 Task: Add a signature Courtney Young containing With sincere thanks, Courtney Young to email address softage.1@softage.net and add a label IT
Action: Mouse moved to (316, 521)
Screenshot: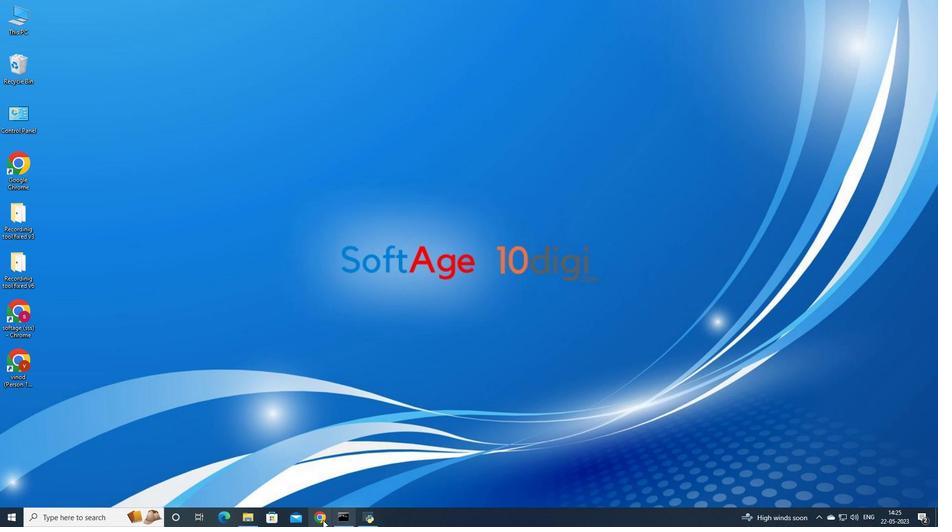 
Action: Mouse pressed left at (316, 521)
Screenshot: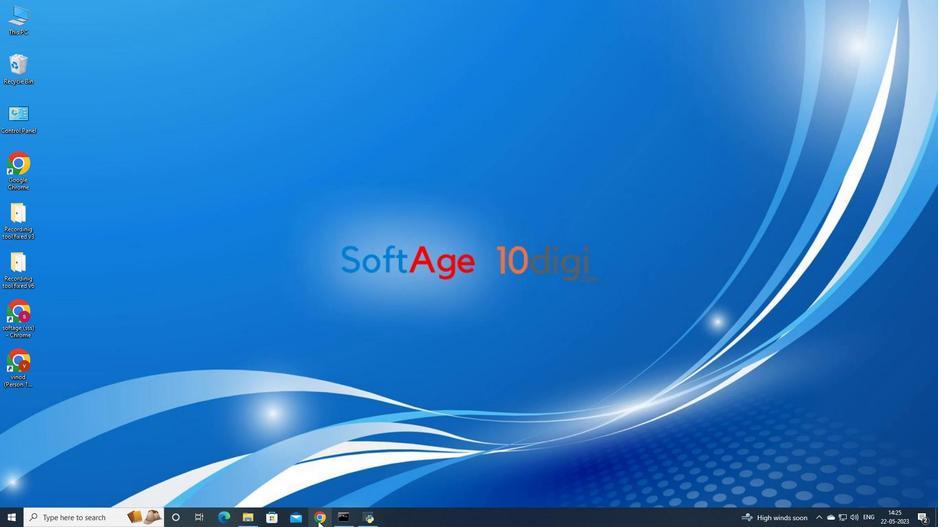 
Action: Mouse moved to (429, 316)
Screenshot: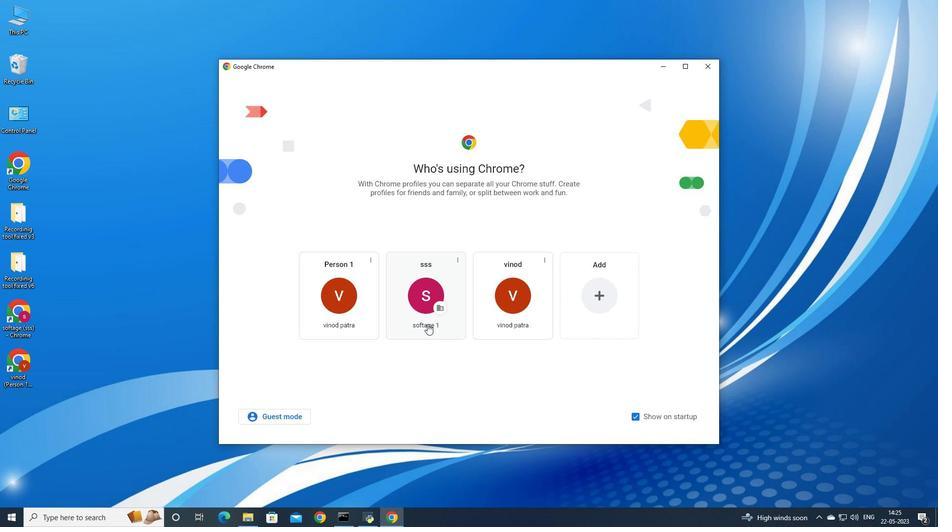 
Action: Mouse pressed left at (429, 316)
Screenshot: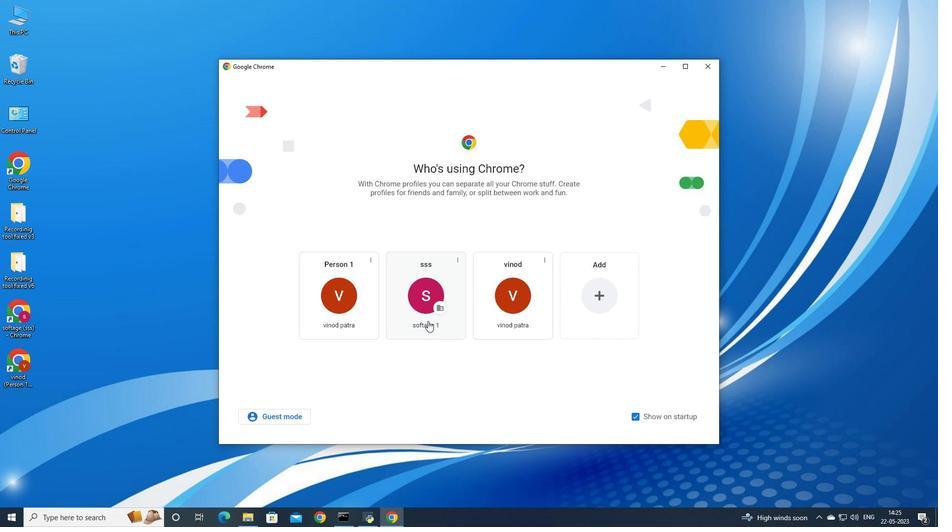 
Action: Mouse moved to (846, 53)
Screenshot: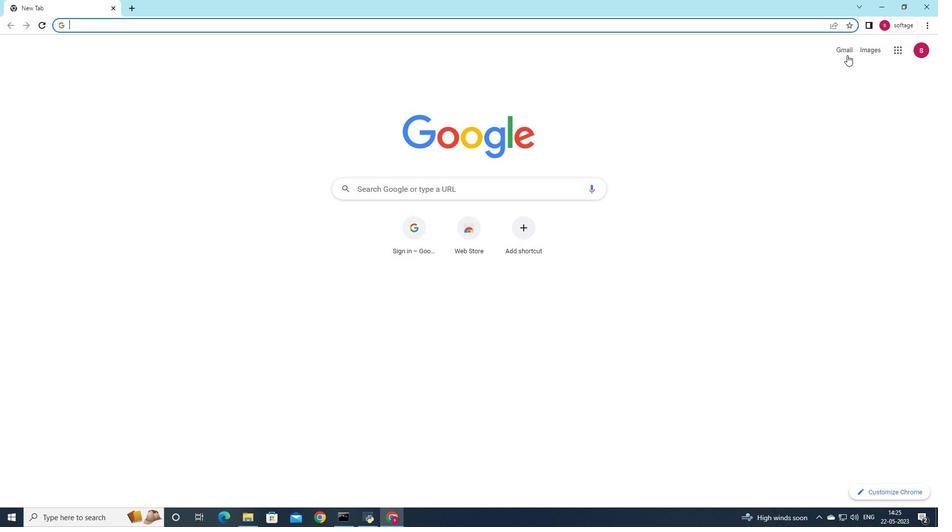 
Action: Mouse pressed left at (846, 53)
Screenshot: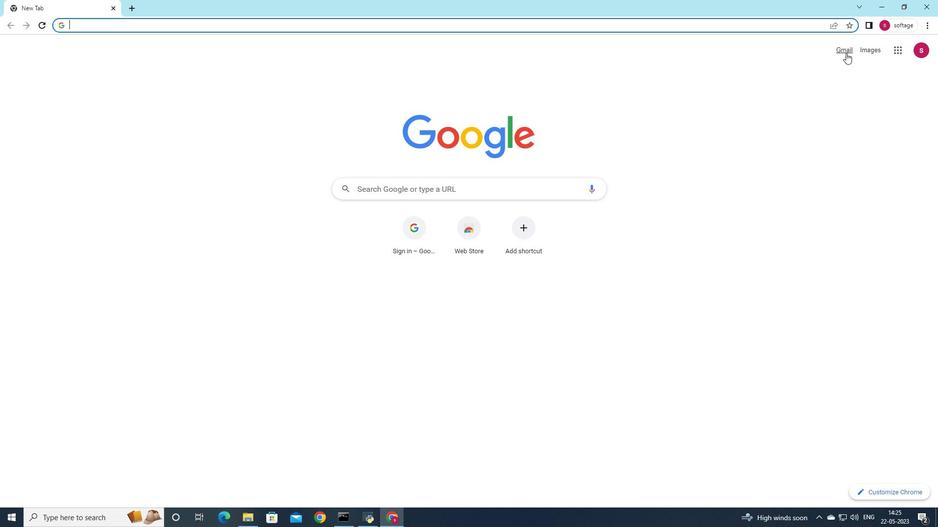 
Action: Mouse moved to (826, 64)
Screenshot: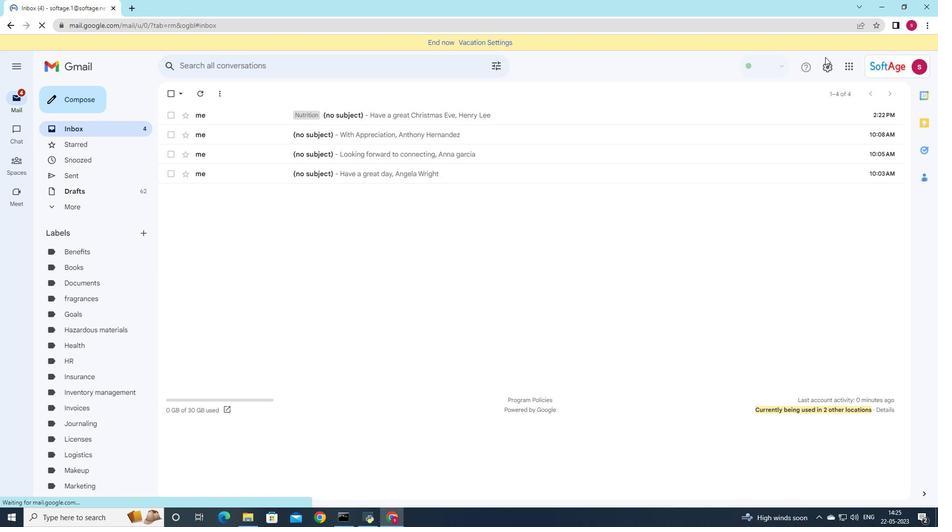 
Action: Mouse pressed left at (826, 64)
Screenshot: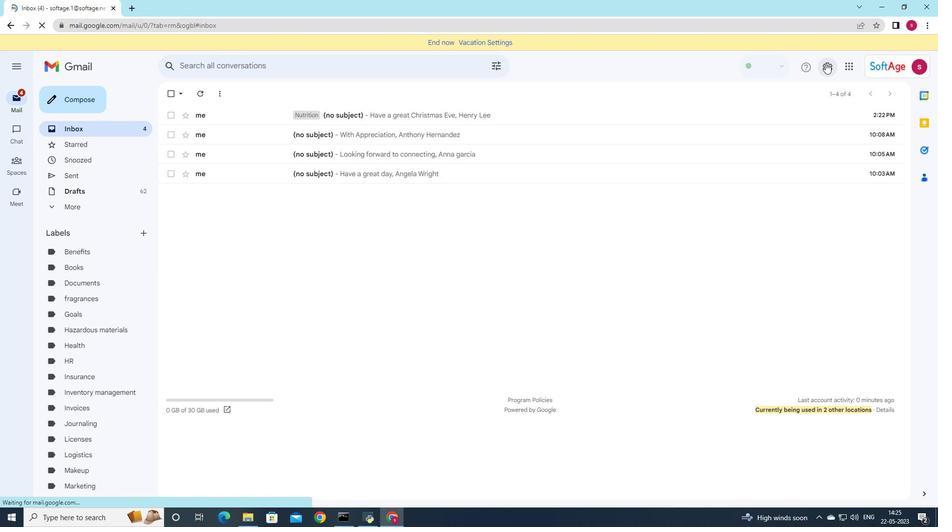 
Action: Mouse moved to (834, 114)
Screenshot: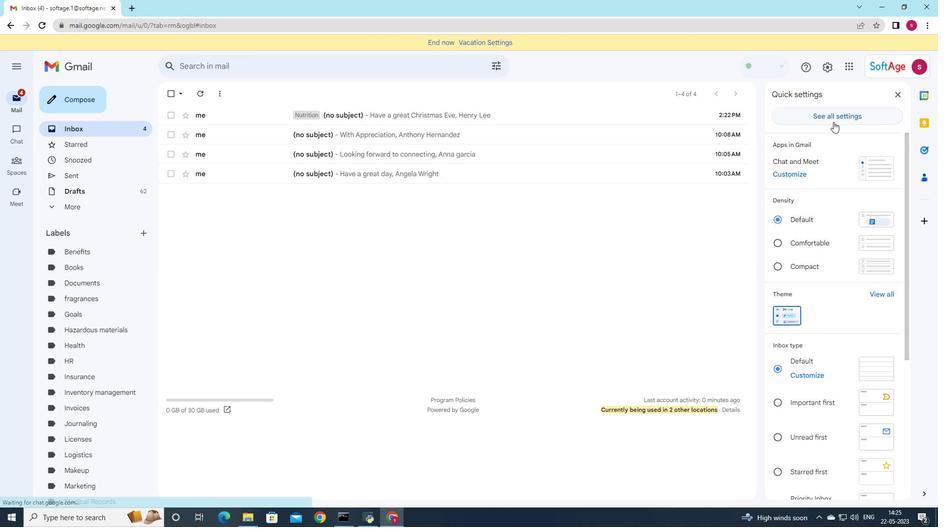 
Action: Mouse pressed left at (834, 114)
Screenshot: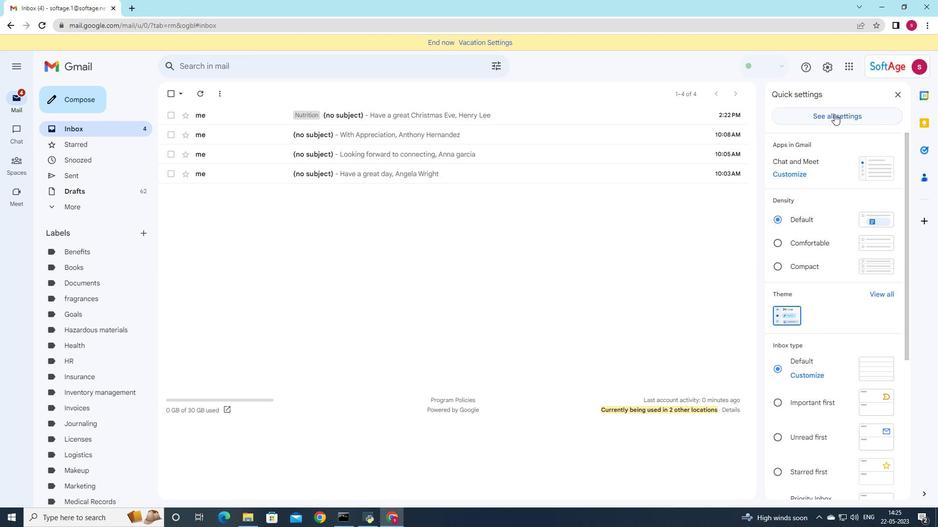 
Action: Mouse moved to (410, 220)
Screenshot: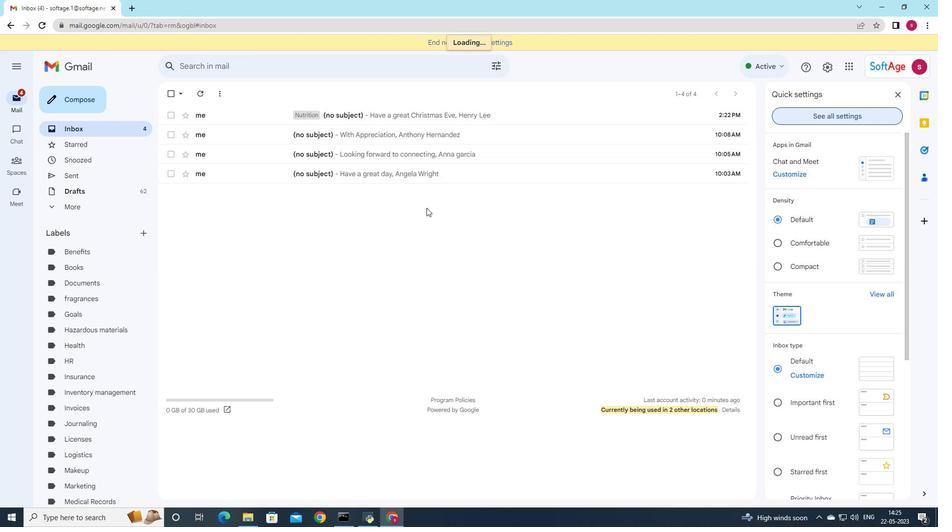 
Action: Mouse scrolled (410, 219) with delta (0, 0)
Screenshot: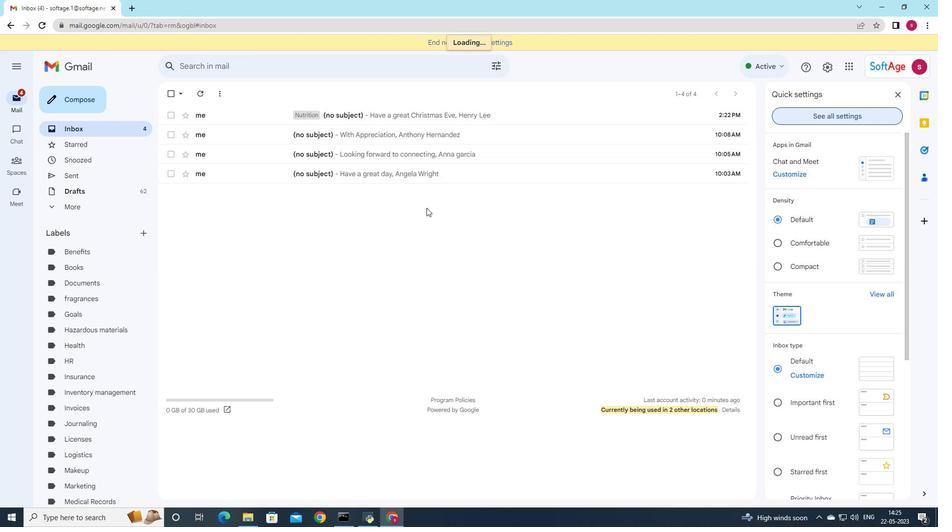 
Action: Mouse moved to (409, 220)
Screenshot: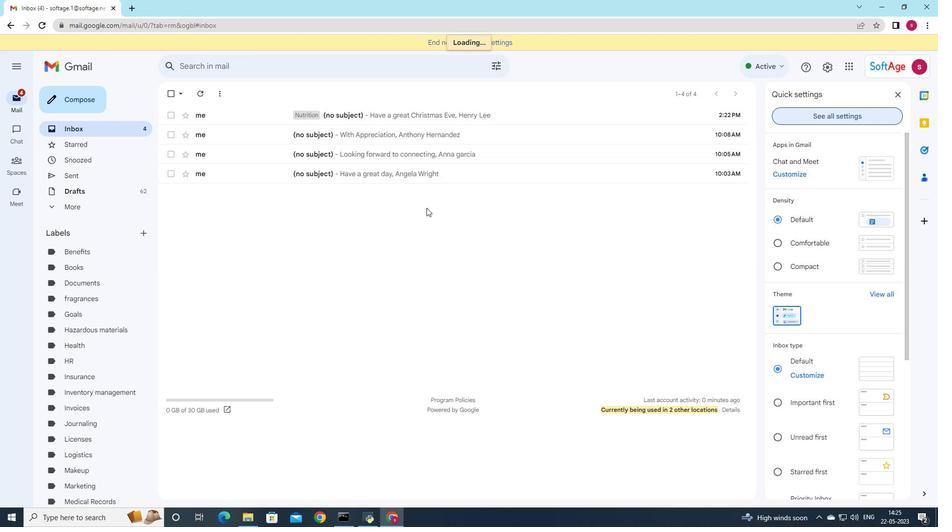 
Action: Mouse scrolled (409, 220) with delta (0, 0)
Screenshot: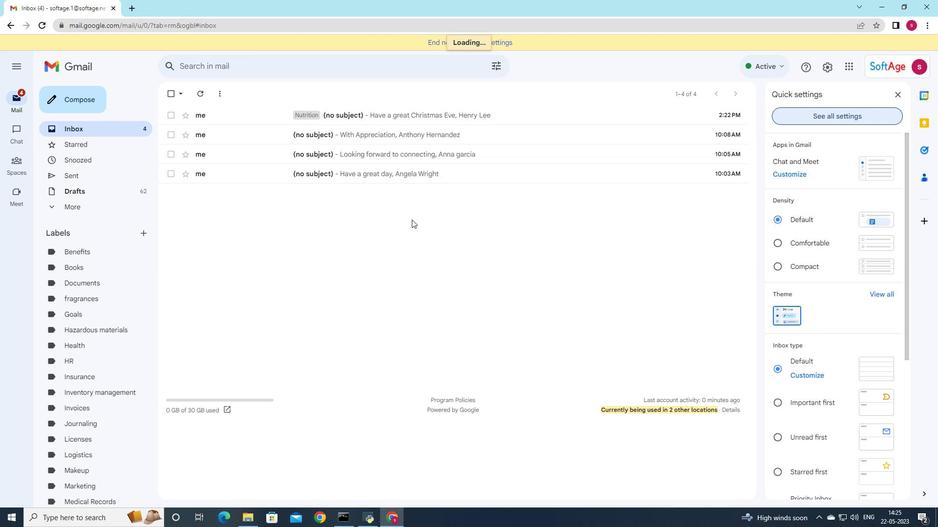 
Action: Mouse scrolled (409, 220) with delta (0, 0)
Screenshot: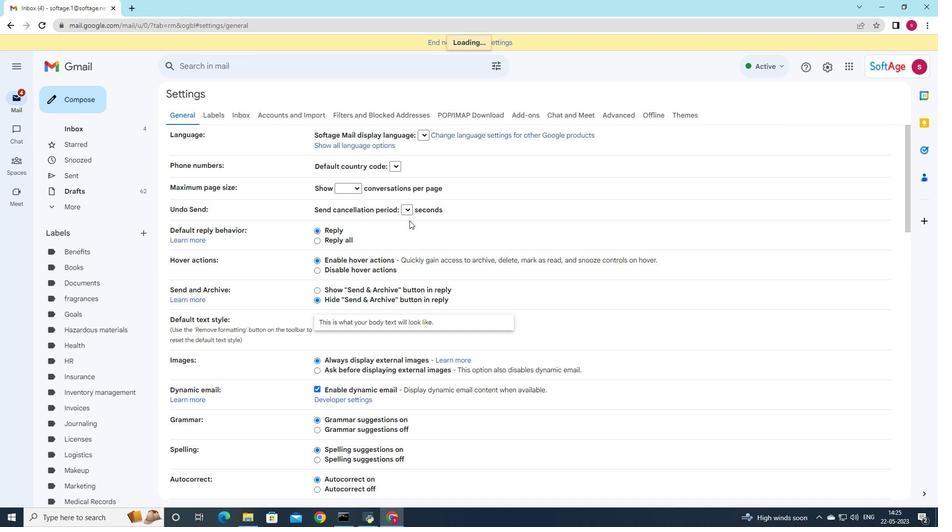 
Action: Mouse scrolled (409, 220) with delta (0, 0)
Screenshot: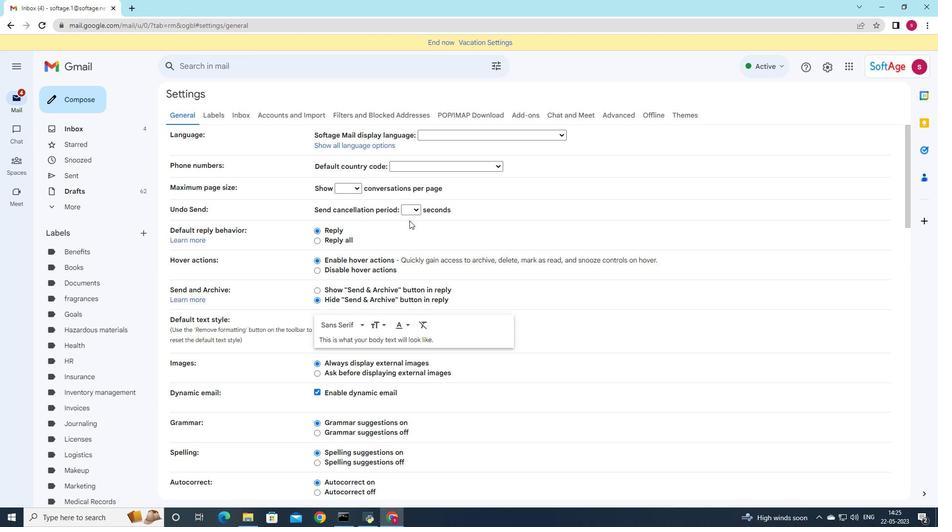 
Action: Mouse scrolled (409, 220) with delta (0, 0)
Screenshot: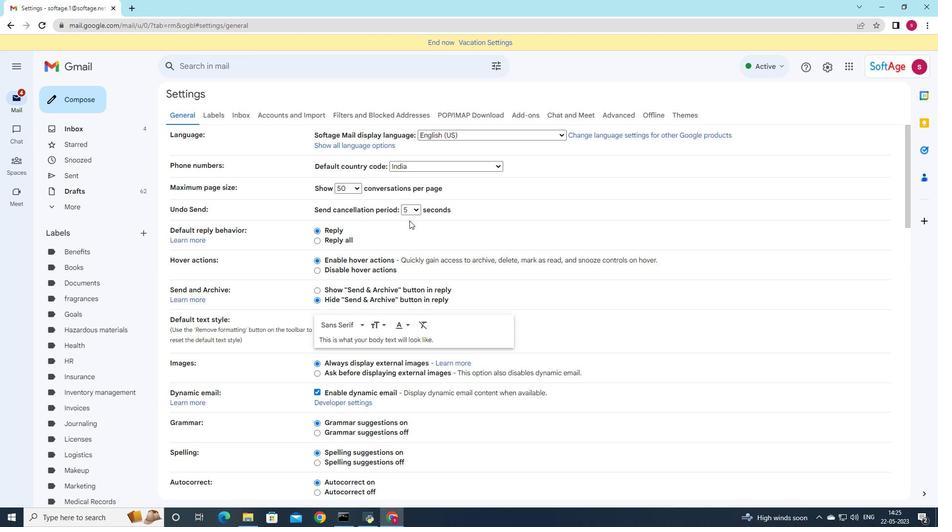 
Action: Mouse scrolled (409, 220) with delta (0, 0)
Screenshot: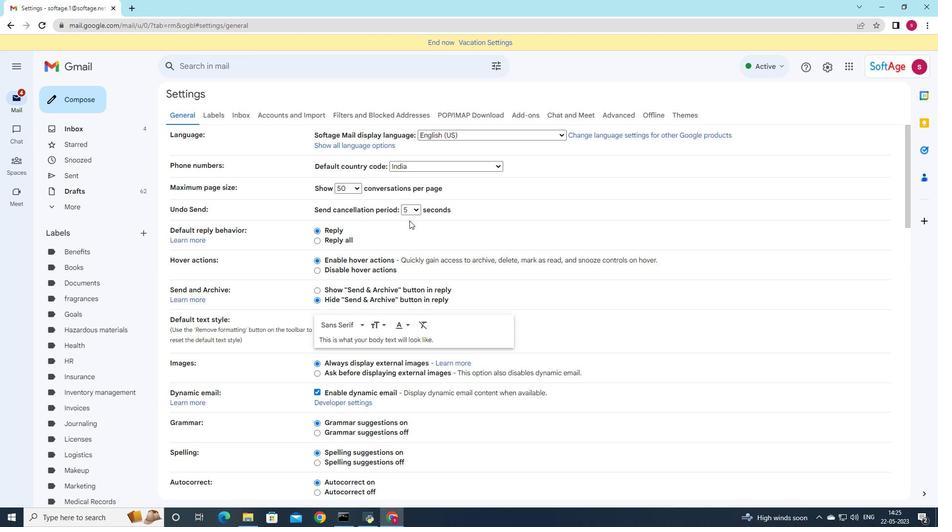 
Action: Mouse moved to (412, 195)
Screenshot: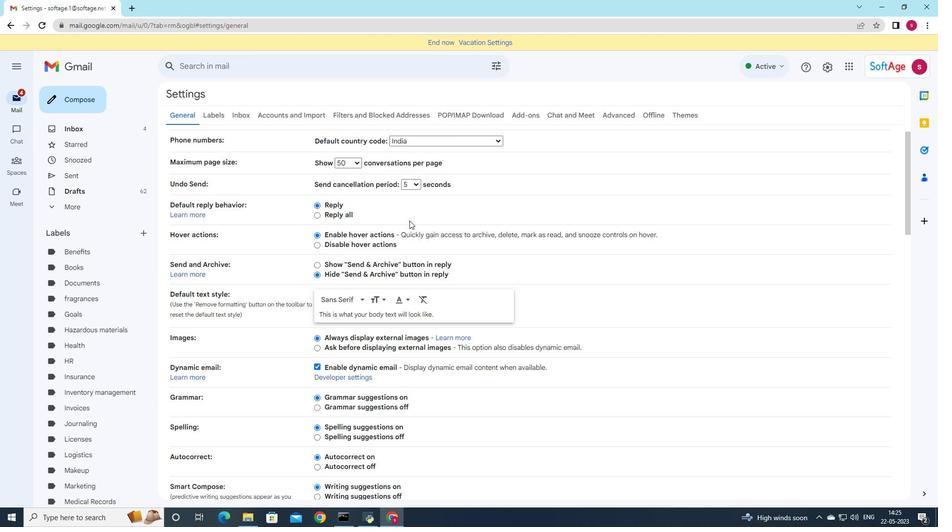 
Action: Mouse scrolled (412, 194) with delta (0, 0)
Screenshot: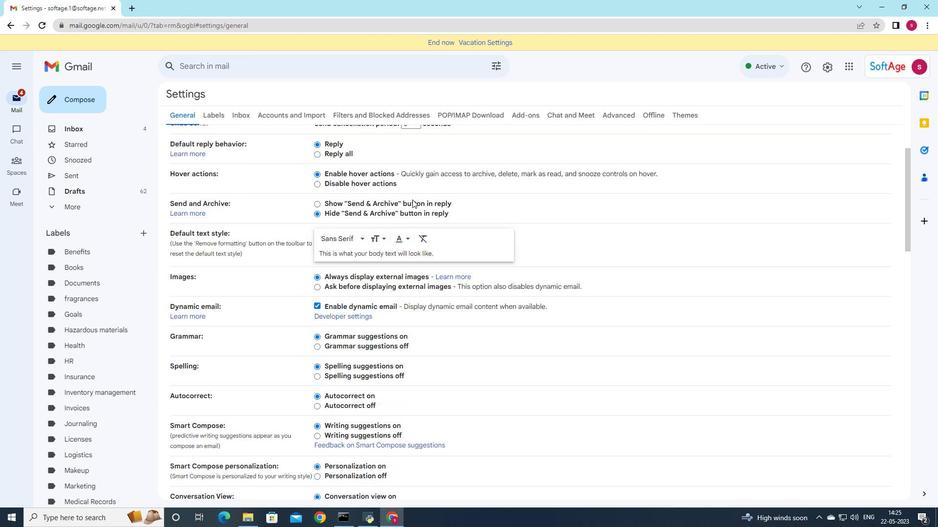 
Action: Mouse scrolled (412, 194) with delta (0, 0)
Screenshot: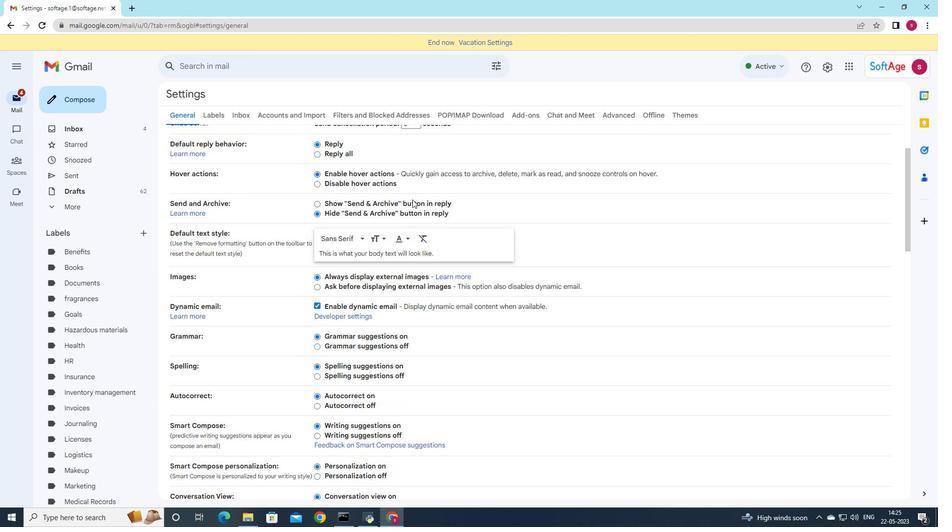 
Action: Mouse scrolled (412, 194) with delta (0, 0)
Screenshot: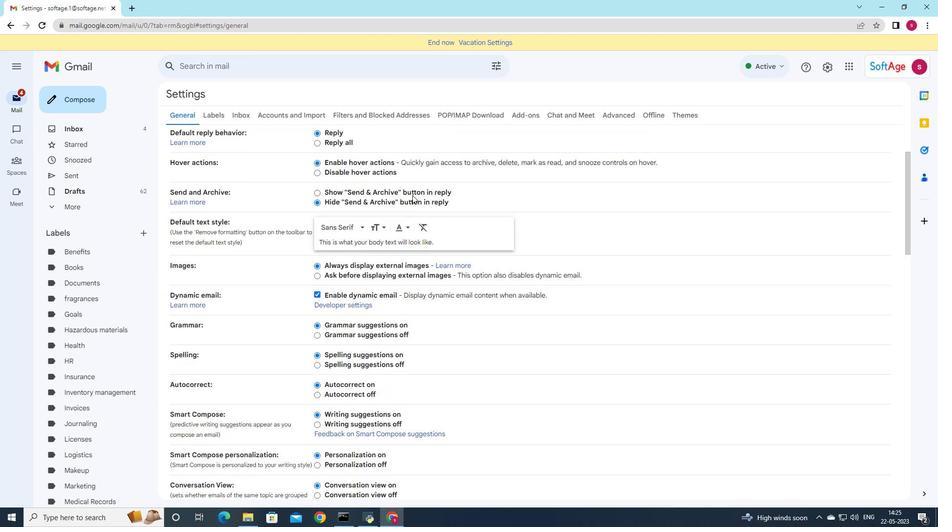
Action: Mouse scrolled (412, 194) with delta (0, 0)
Screenshot: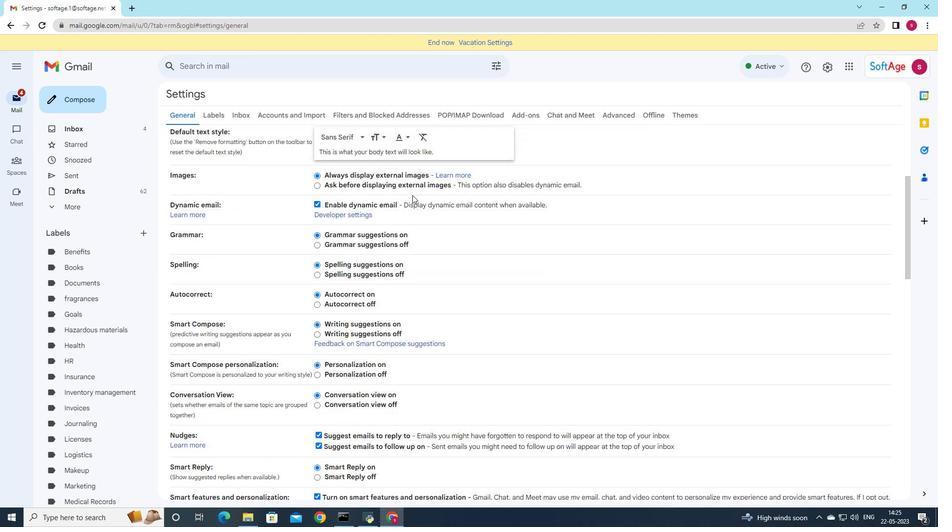 
Action: Mouse scrolled (412, 194) with delta (0, 0)
Screenshot: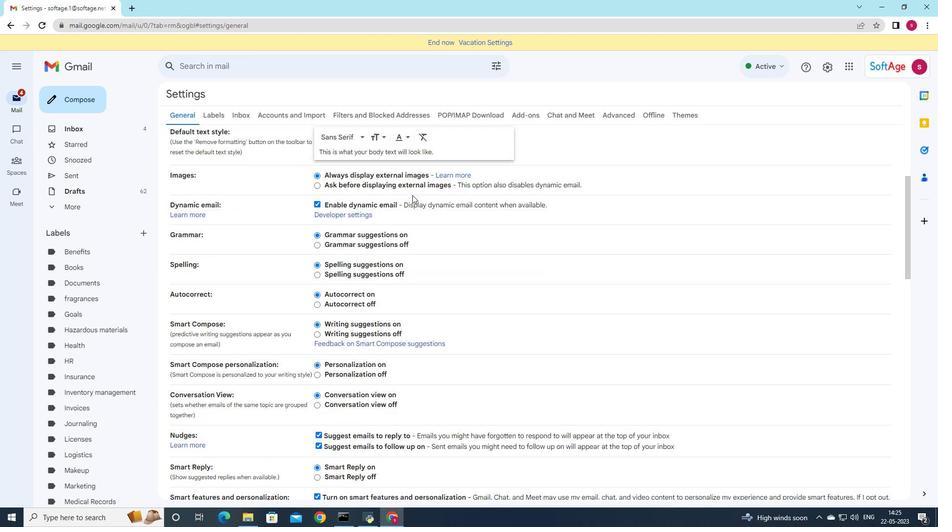 
Action: Mouse scrolled (412, 194) with delta (0, 0)
Screenshot: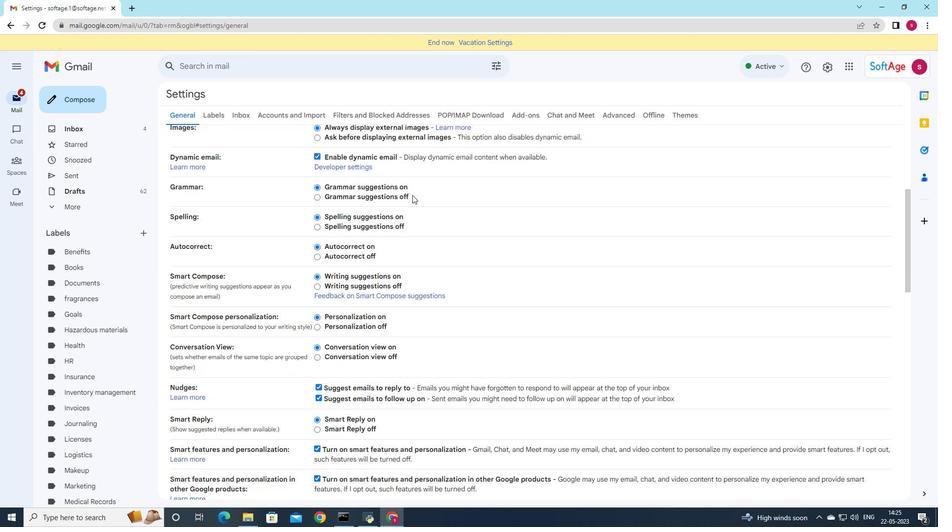 
Action: Mouse scrolled (412, 194) with delta (0, 0)
Screenshot: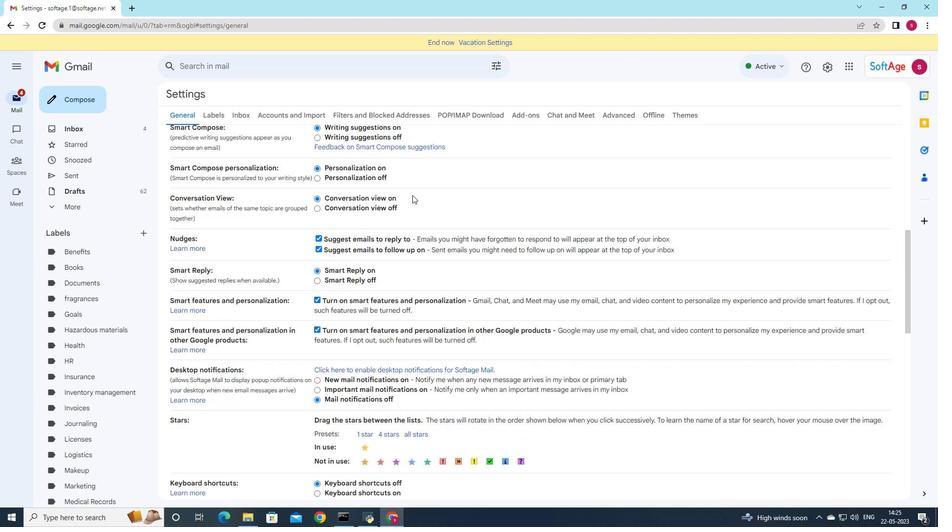 
Action: Mouse scrolled (412, 194) with delta (0, 0)
Screenshot: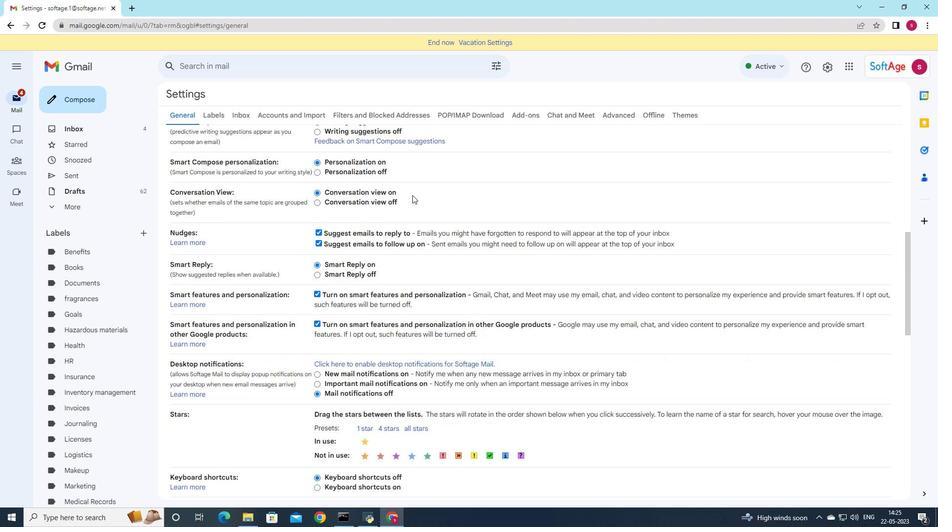 
Action: Mouse scrolled (412, 194) with delta (0, 0)
Screenshot: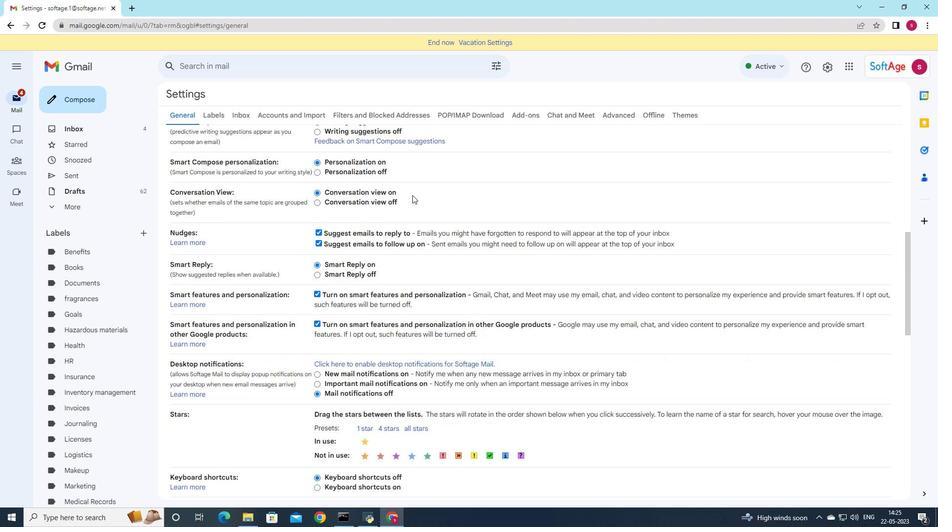
Action: Mouse moved to (374, 333)
Screenshot: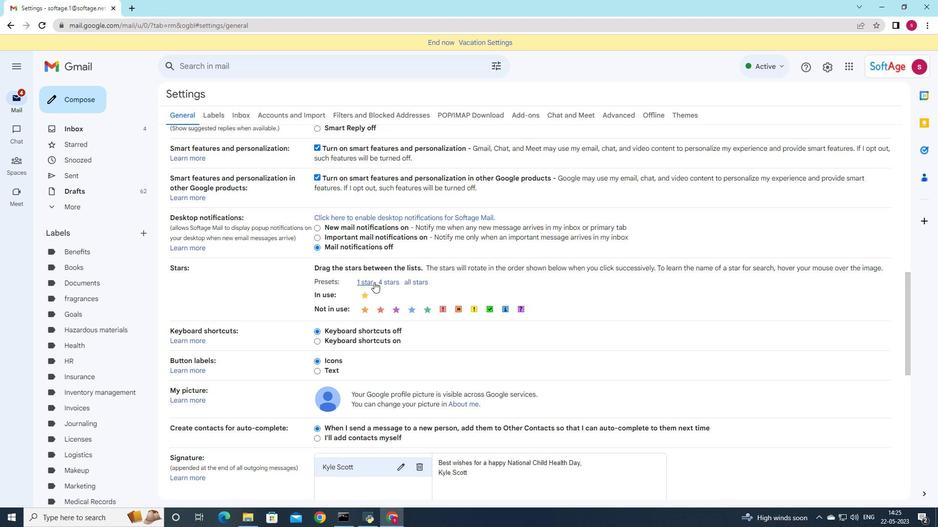 
Action: Mouse scrolled (374, 333) with delta (0, 0)
Screenshot: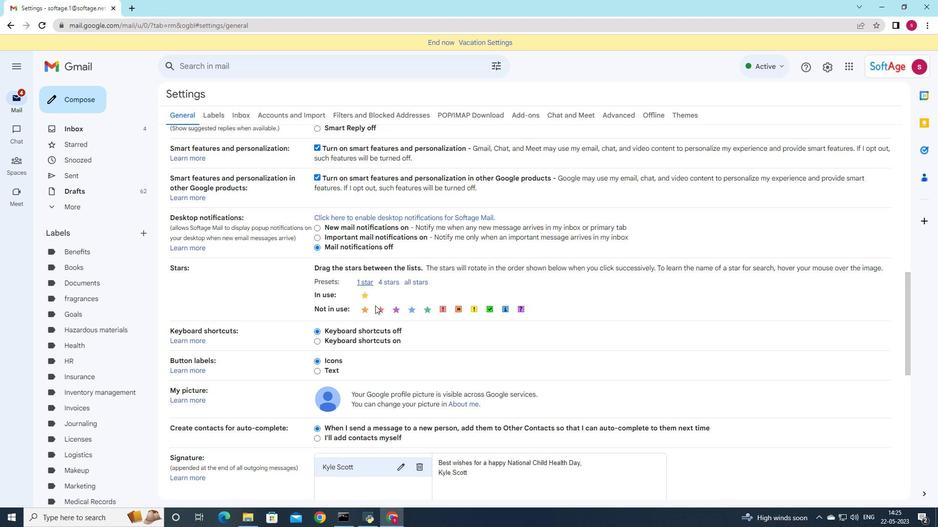 
Action: Mouse scrolled (374, 333) with delta (0, 0)
Screenshot: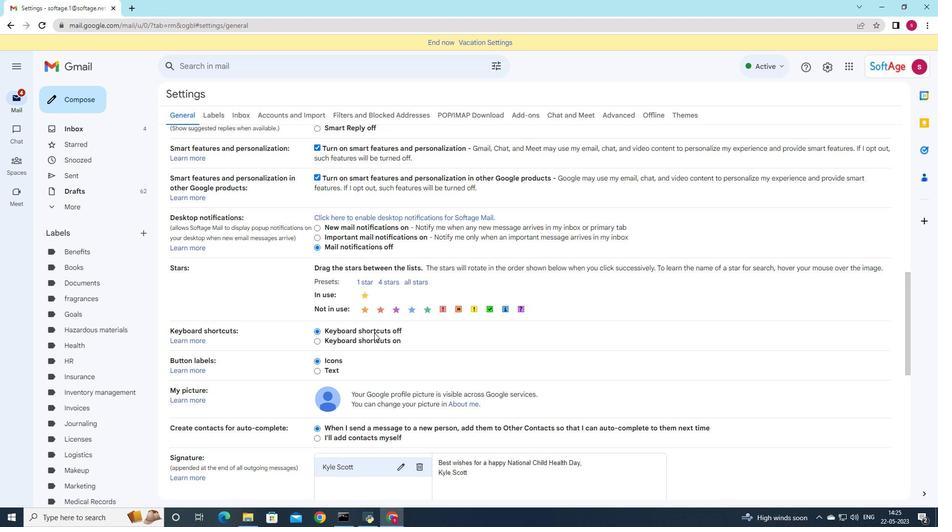 
Action: Mouse scrolled (374, 333) with delta (0, 0)
Screenshot: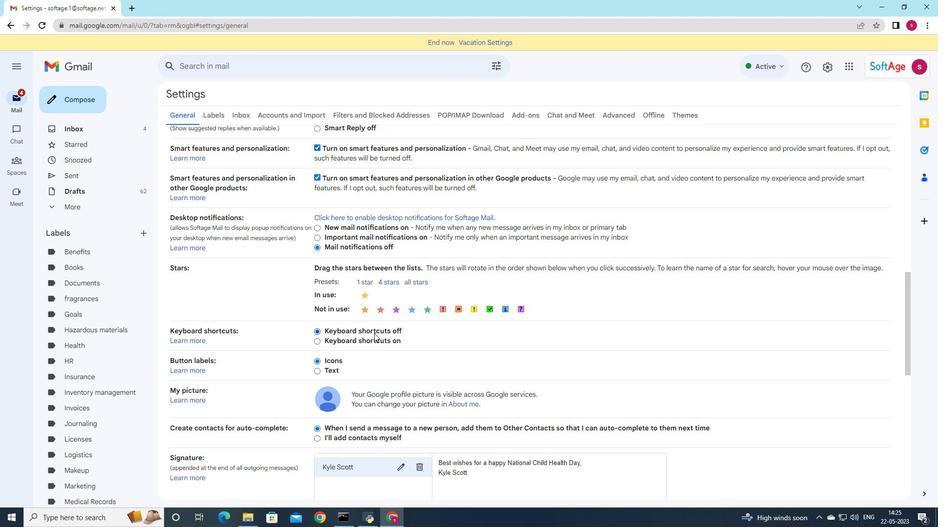 
Action: Mouse scrolled (374, 333) with delta (0, 0)
Screenshot: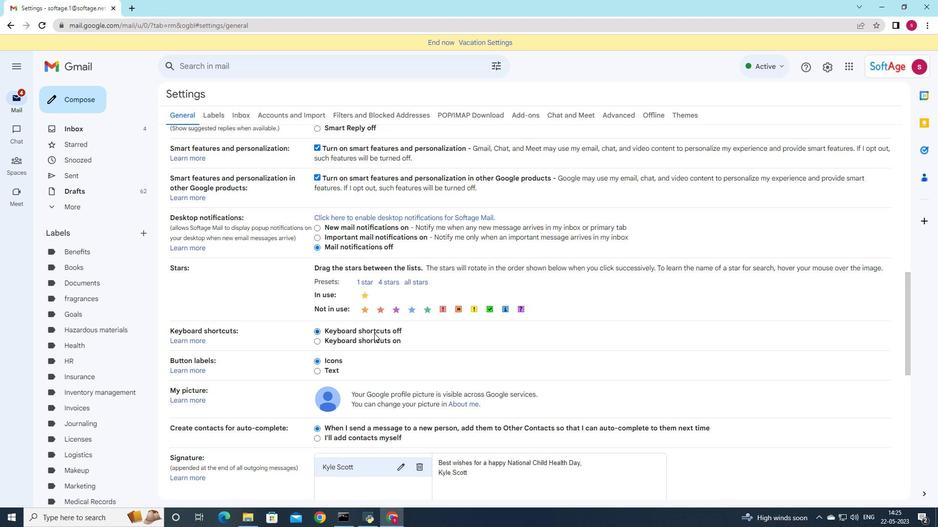 
Action: Mouse moved to (418, 274)
Screenshot: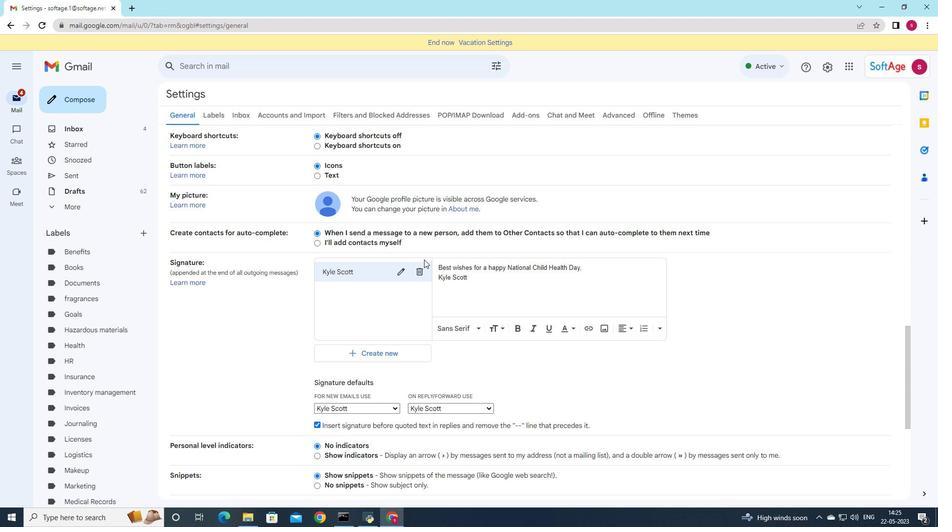 
Action: Mouse pressed left at (418, 274)
Screenshot: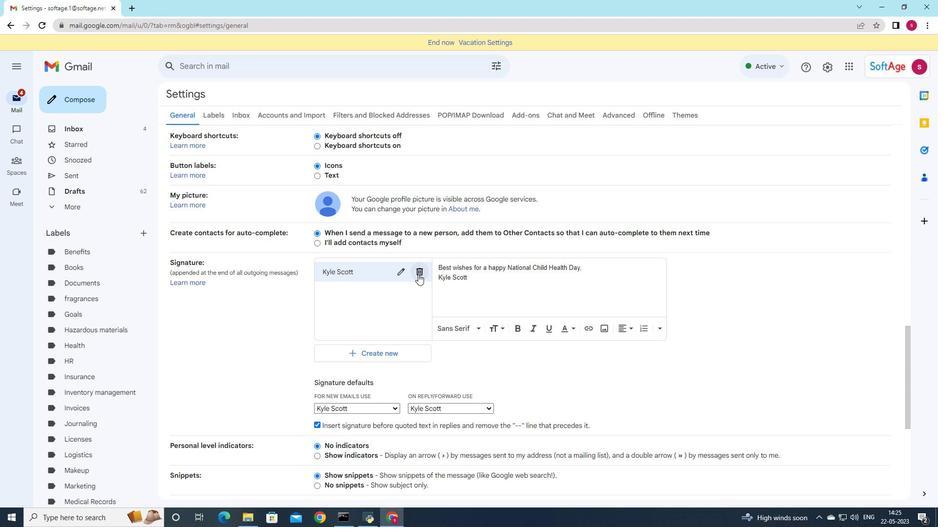 
Action: Mouse moved to (544, 295)
Screenshot: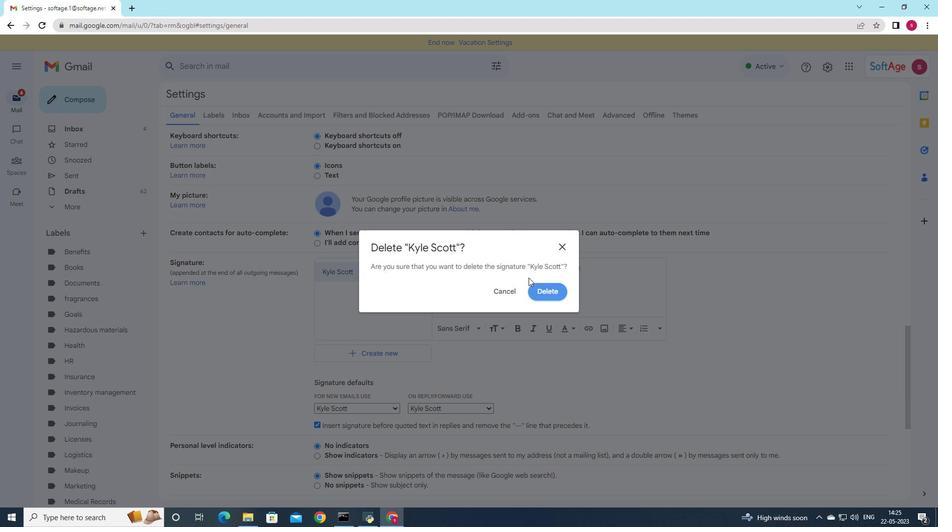 
Action: Mouse pressed left at (544, 295)
Screenshot: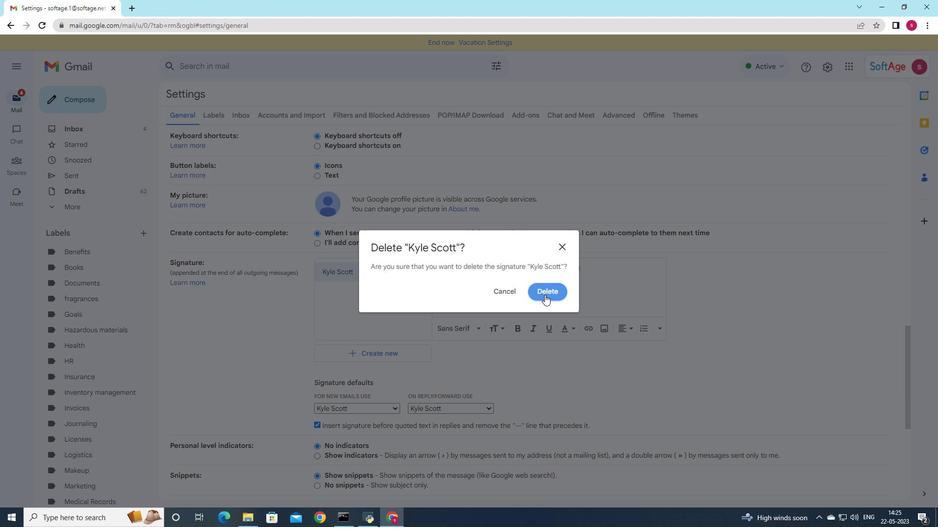 
Action: Mouse moved to (368, 277)
Screenshot: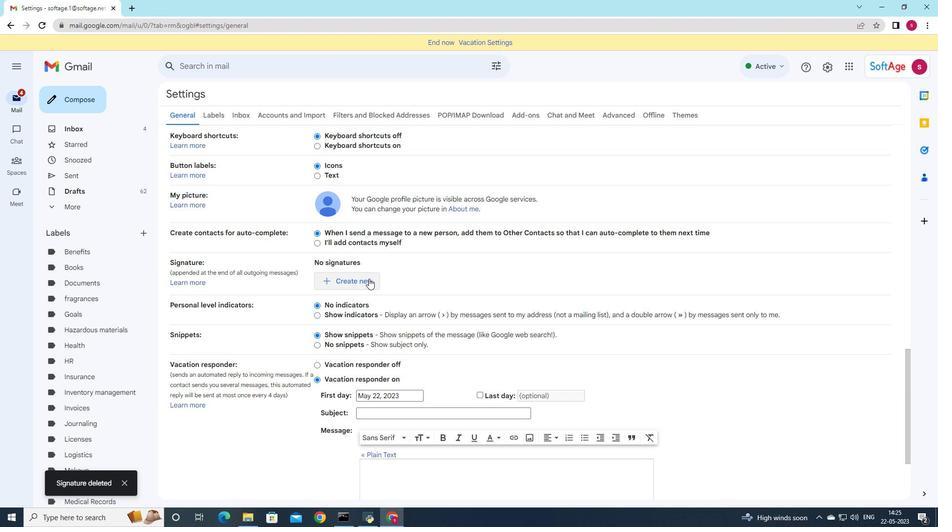 
Action: Mouse pressed left at (368, 277)
Screenshot: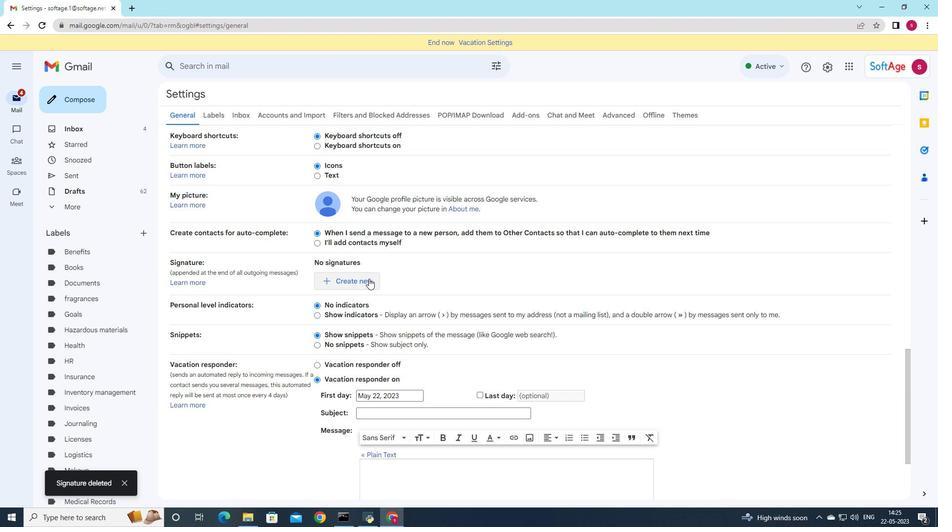 
Action: Mouse moved to (456, 267)
Screenshot: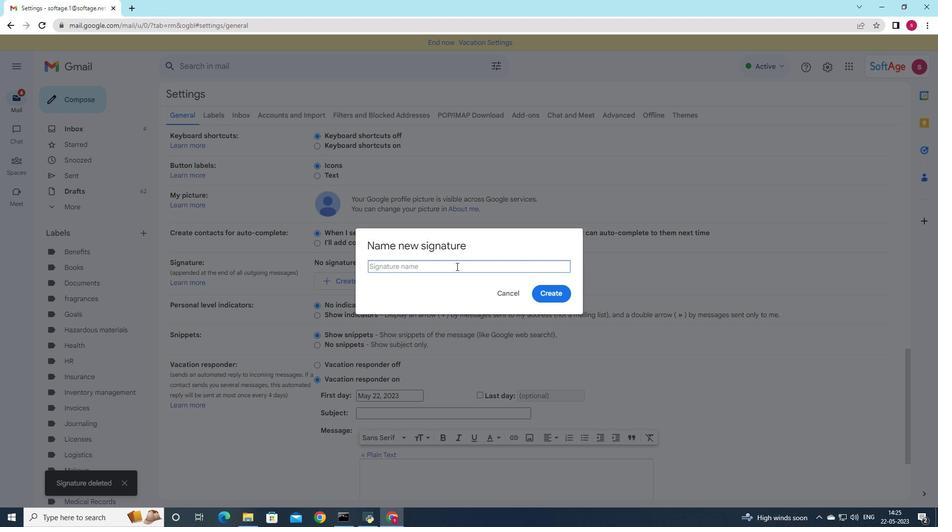 
Action: Key pressed <Key.shift>Courtney
Screenshot: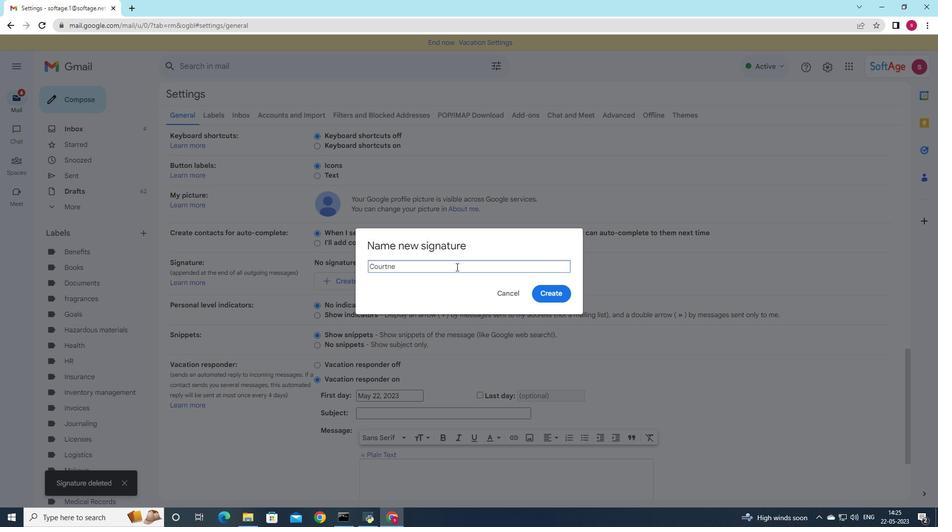 
Action: Mouse moved to (562, 293)
Screenshot: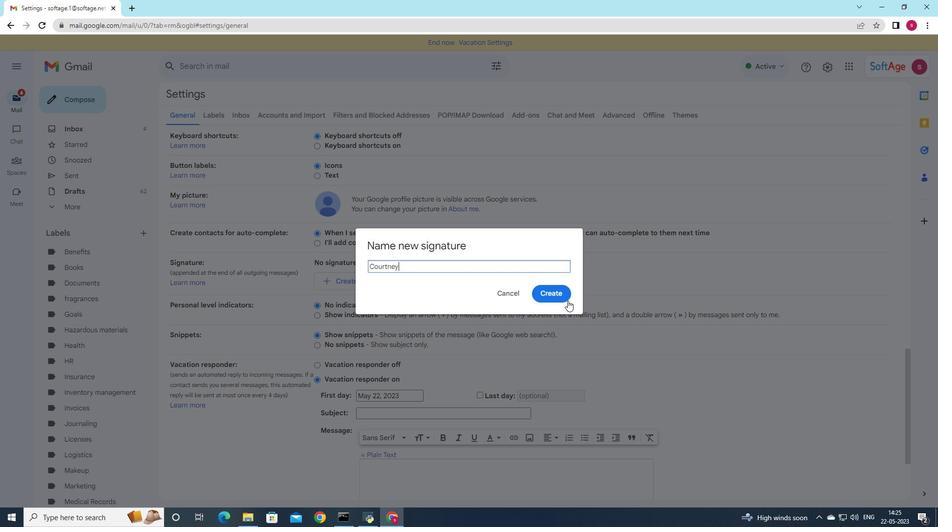 
Action: Mouse pressed left at (562, 293)
Screenshot: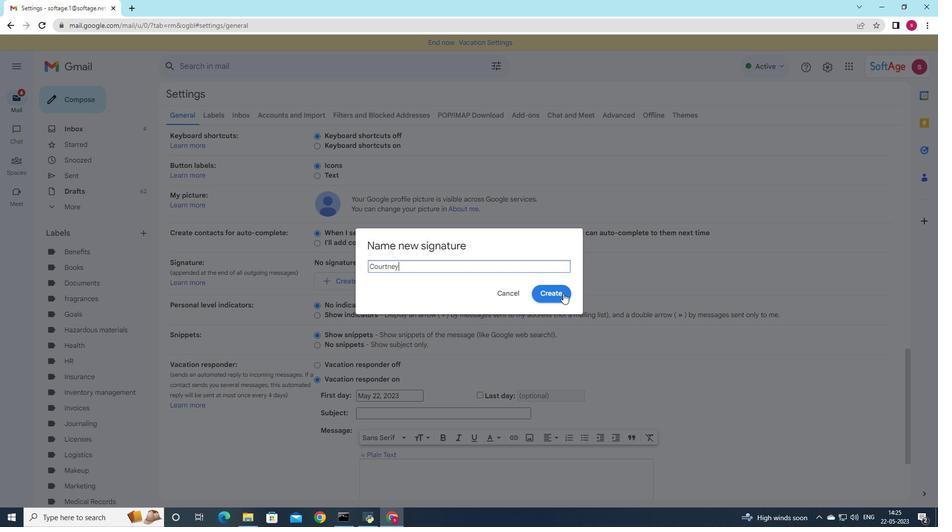 
Action: Mouse moved to (474, 283)
Screenshot: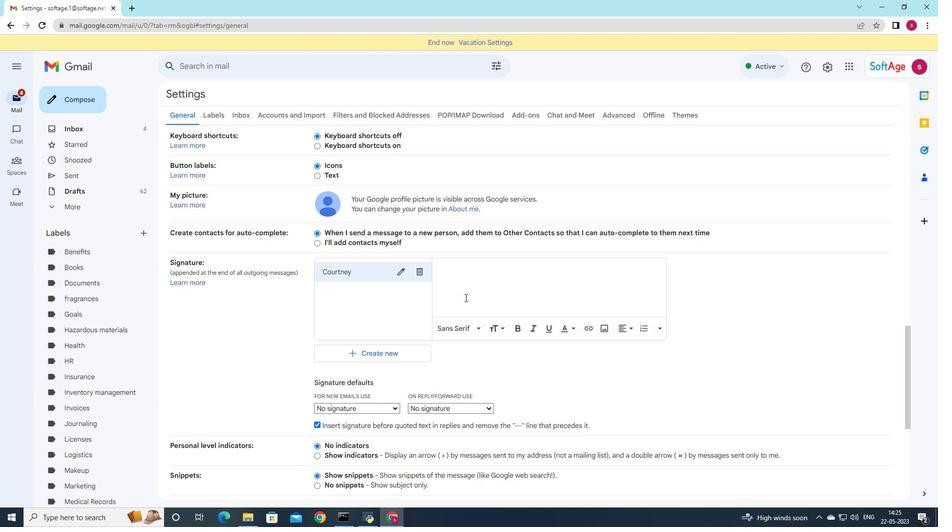 
Action: Mouse pressed left at (474, 283)
Screenshot: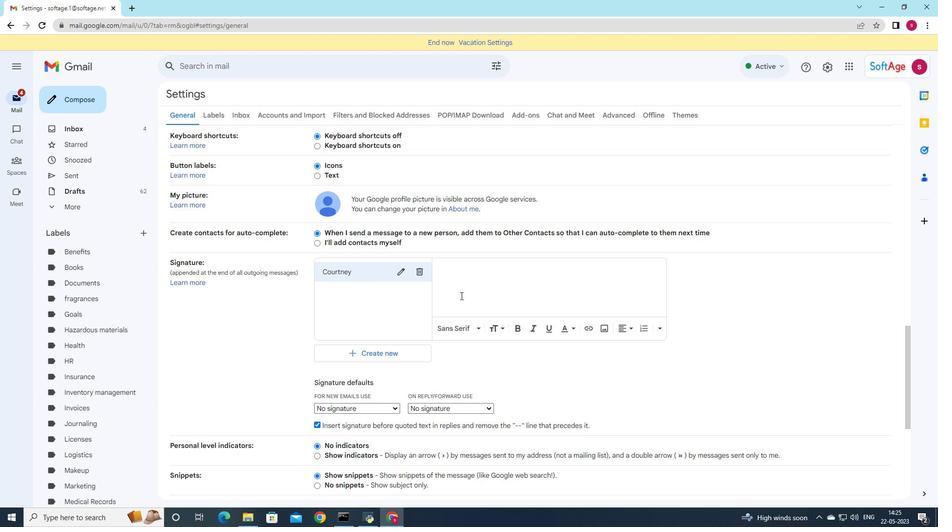 
Action: Mouse moved to (605, 237)
Screenshot: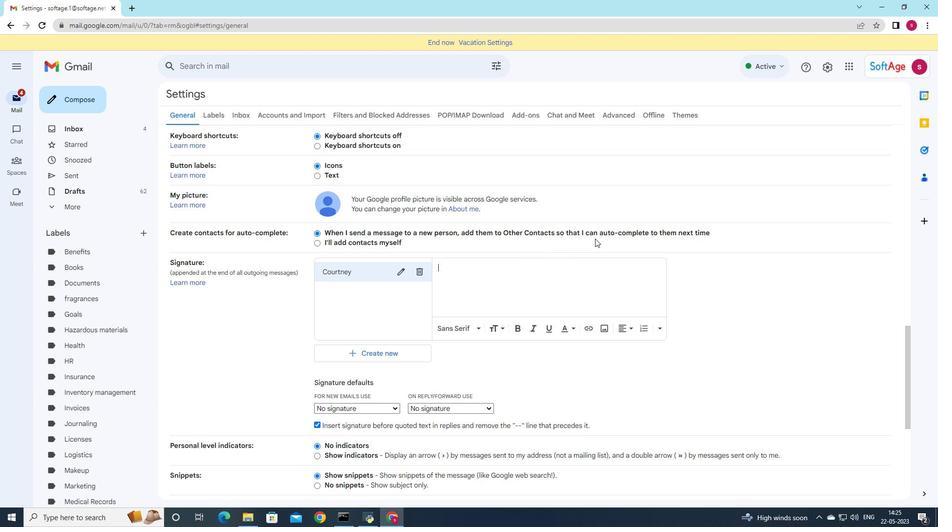 
Action: Key pressed <Key.shift><Key.shift><Key.shift><Key.shift><Key.shift><Key.shift><Key.shift>With<Key.space>sincere<Key.space>thanks,<Key.enter><Key.shift>Courtney<Key.space><Key.shift>Young<Key.space>
Screenshot: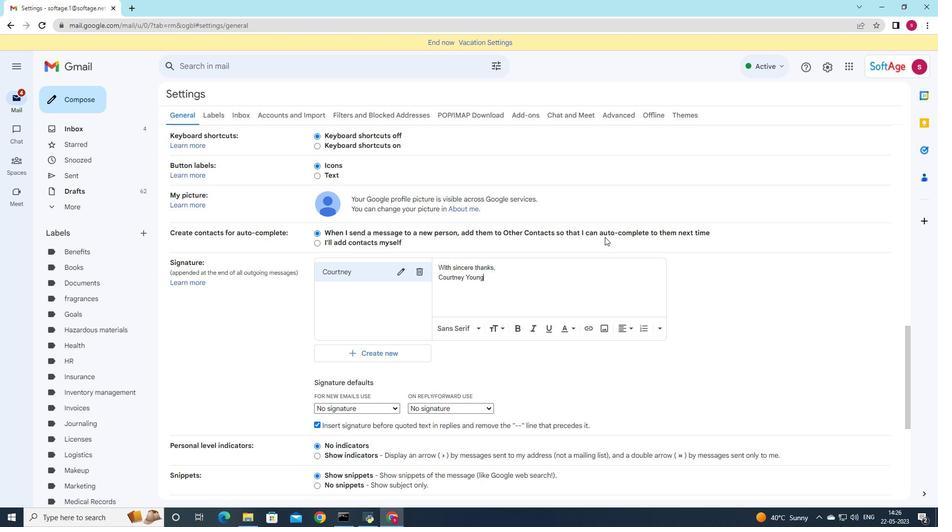 
Action: Mouse moved to (425, 296)
Screenshot: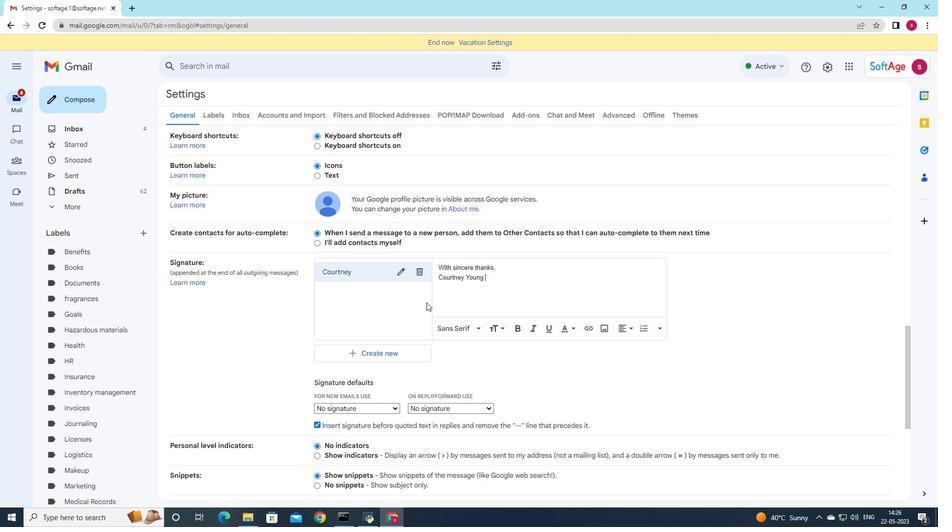 
Action: Mouse scrolled (425, 295) with delta (0, 0)
Screenshot: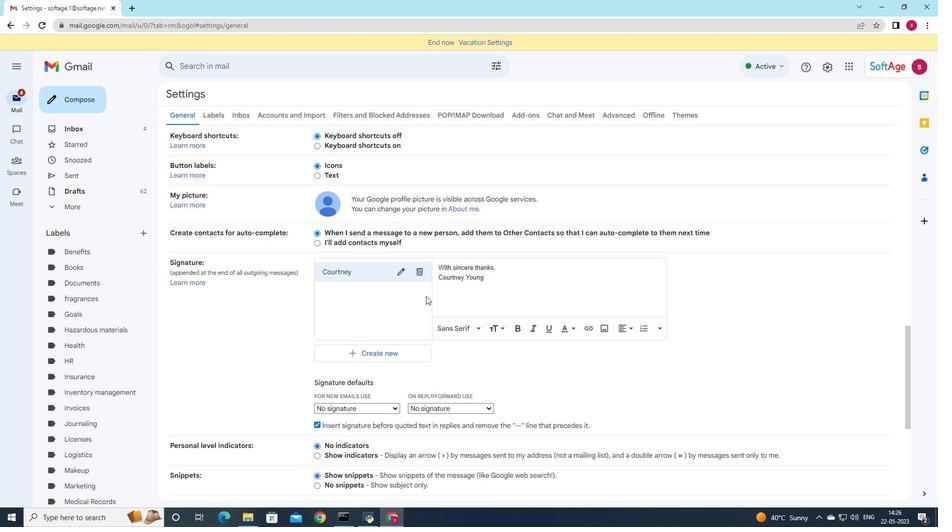
Action: Mouse scrolled (425, 295) with delta (0, 0)
Screenshot: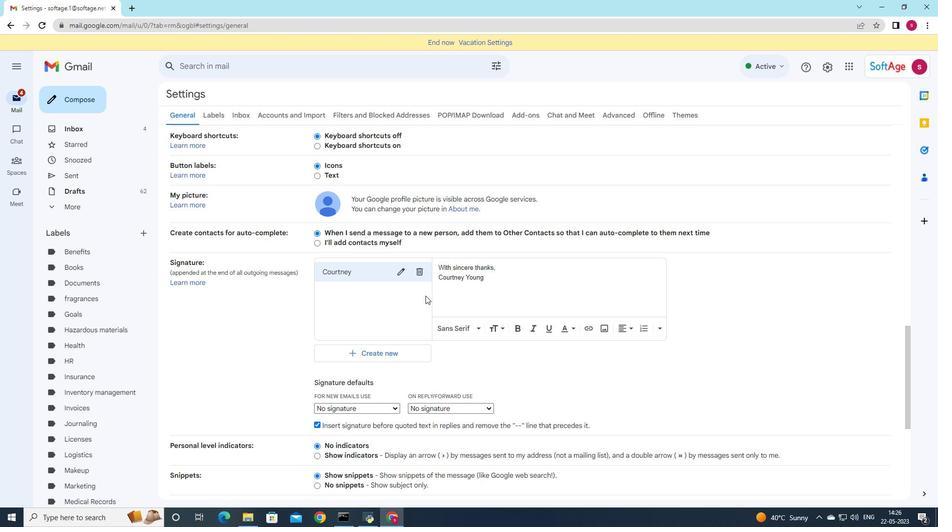 
Action: Mouse scrolled (425, 295) with delta (0, 0)
Screenshot: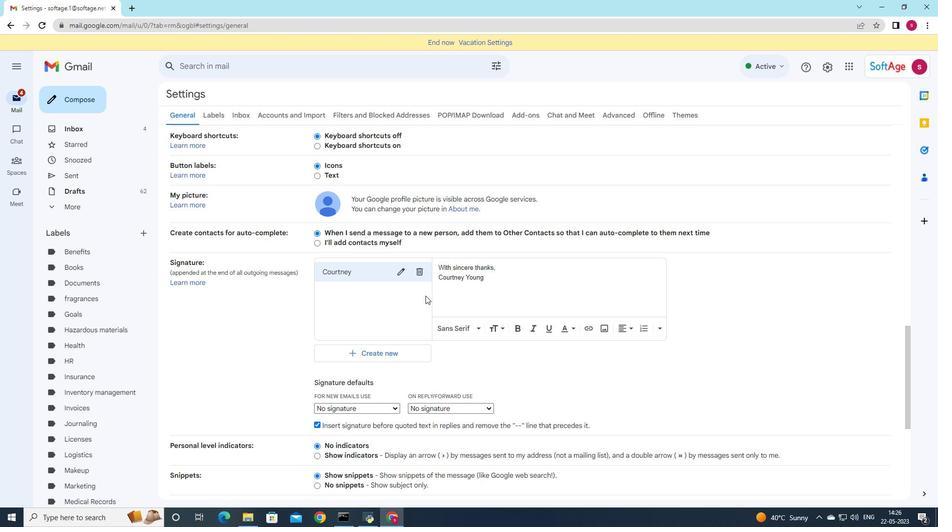 
Action: Mouse moved to (391, 263)
Screenshot: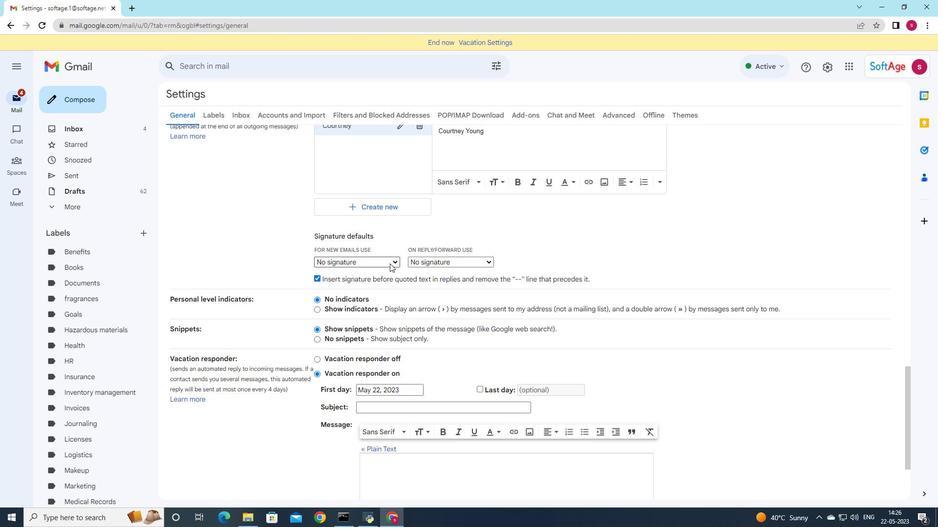 
Action: Mouse pressed left at (391, 263)
Screenshot: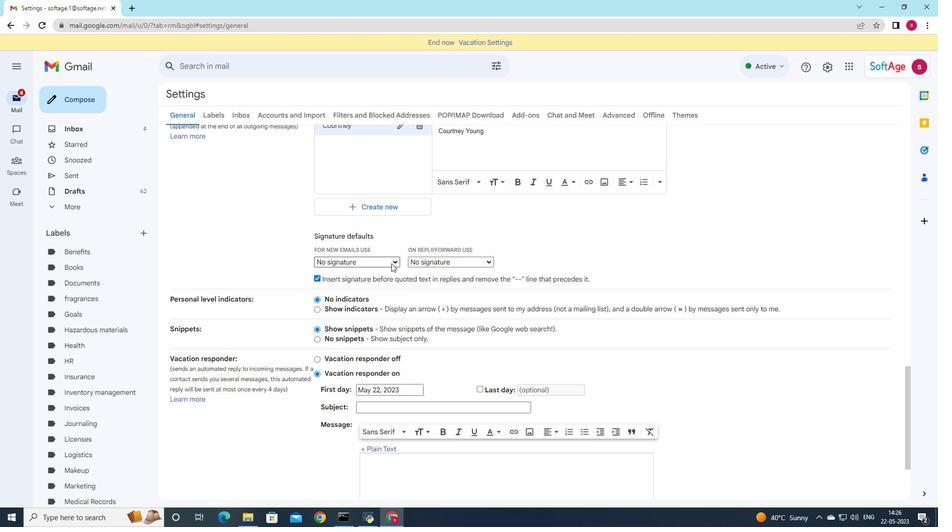 
Action: Mouse moved to (391, 279)
Screenshot: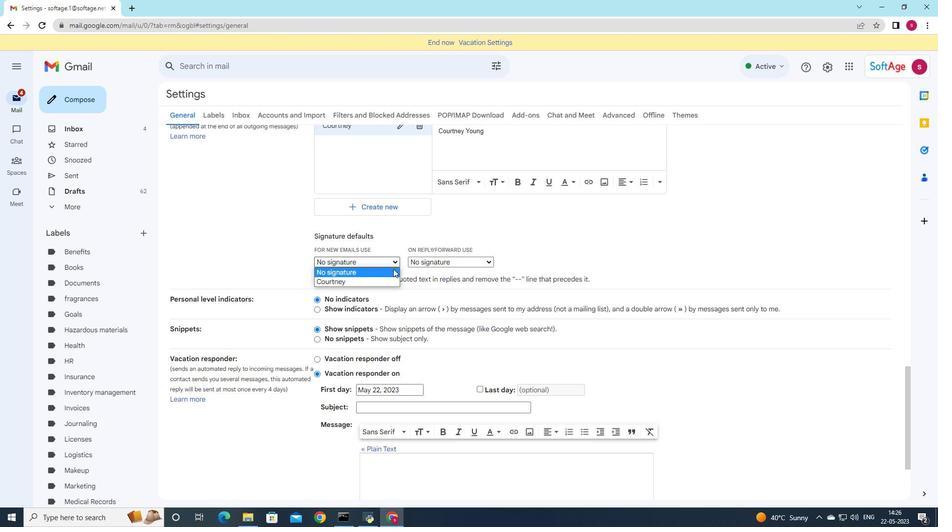 
Action: Mouse pressed left at (391, 279)
Screenshot: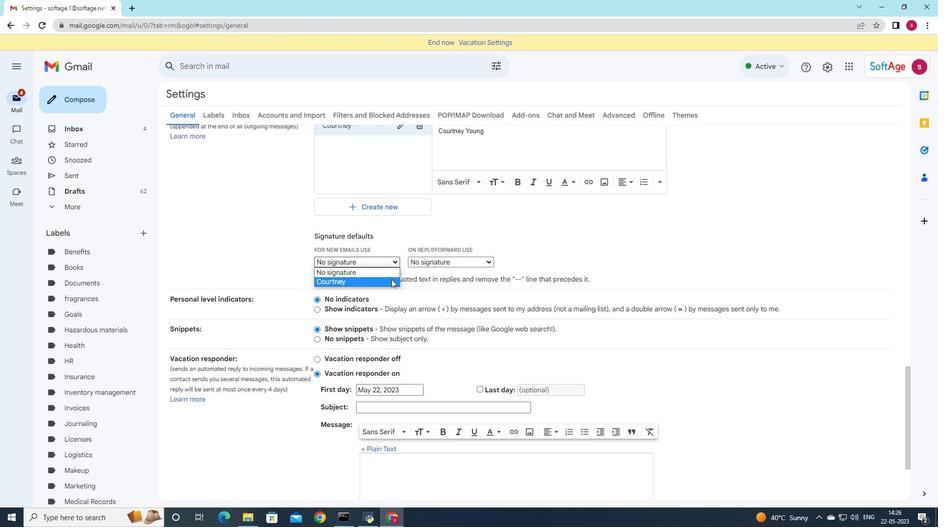 
Action: Mouse moved to (458, 262)
Screenshot: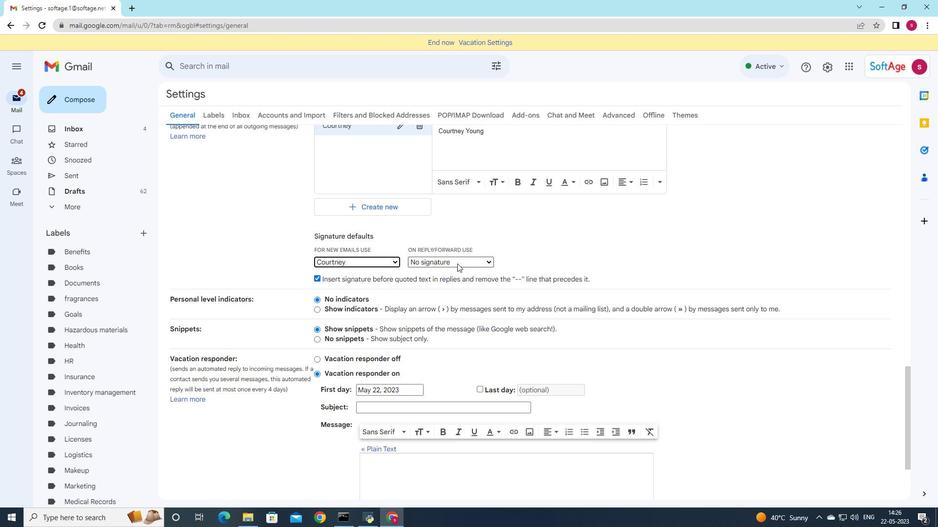 
Action: Mouse pressed left at (458, 262)
Screenshot: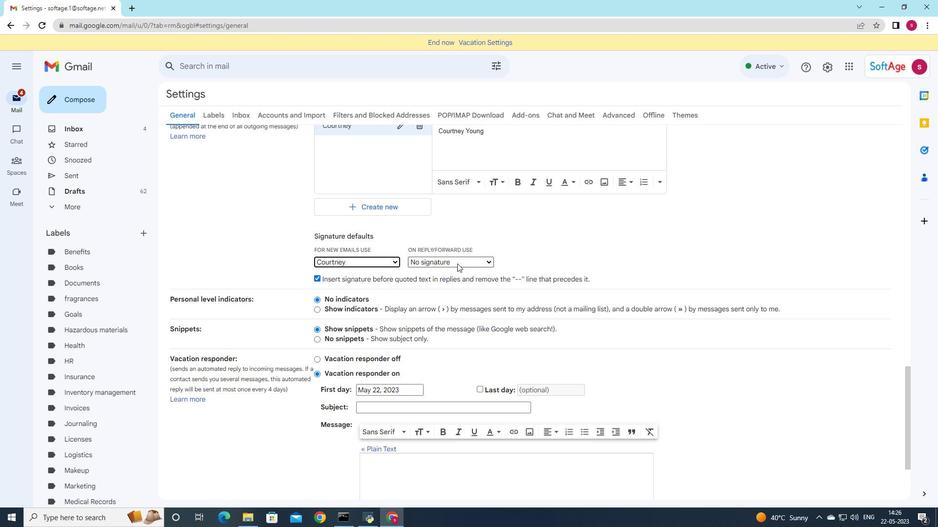 
Action: Mouse moved to (447, 278)
Screenshot: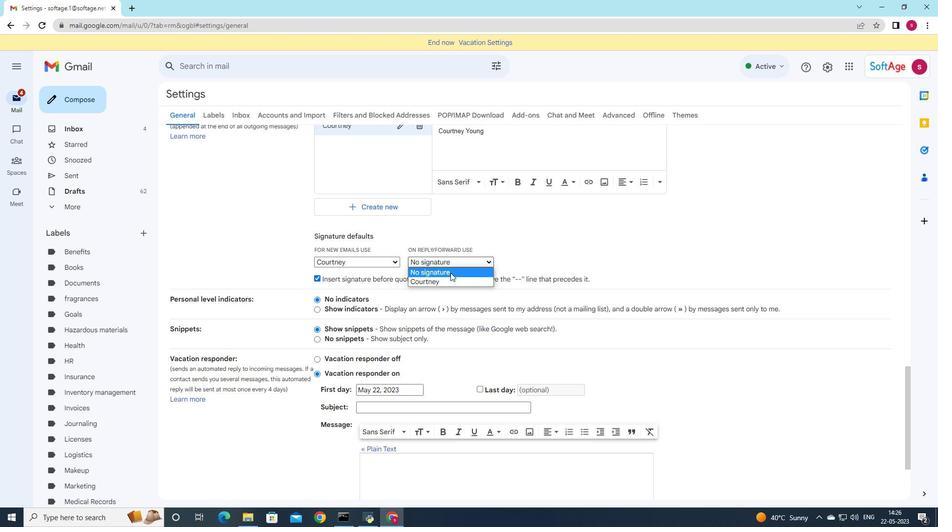 
Action: Mouse pressed left at (447, 278)
Screenshot: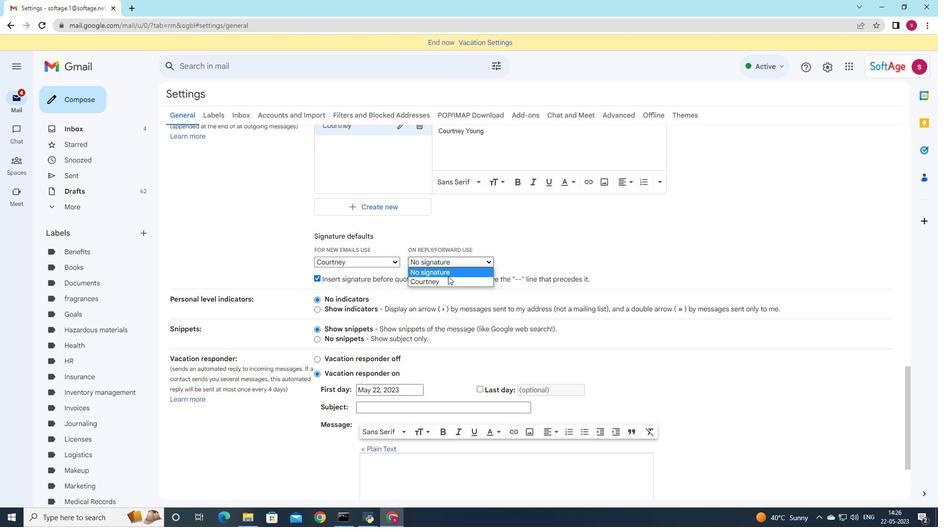 
Action: Mouse moved to (449, 278)
Screenshot: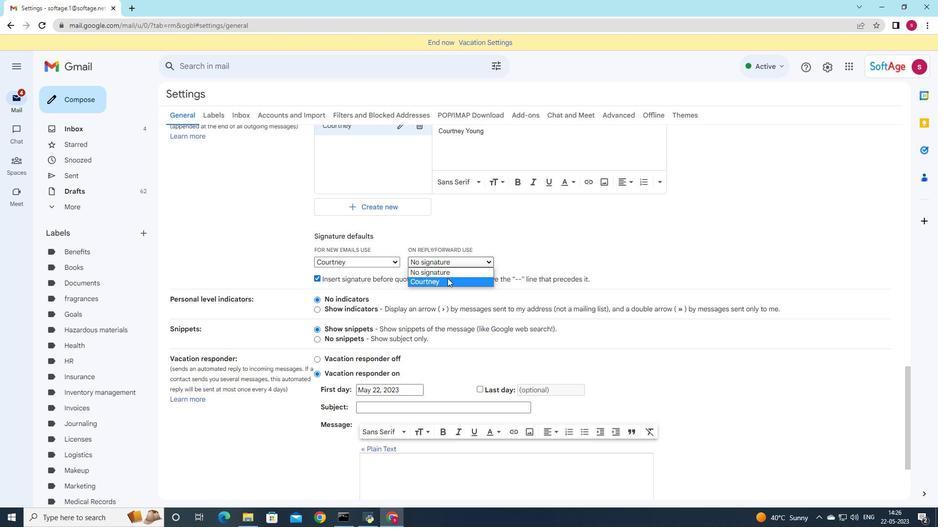 
Action: Mouse scrolled (449, 278) with delta (0, 0)
Screenshot: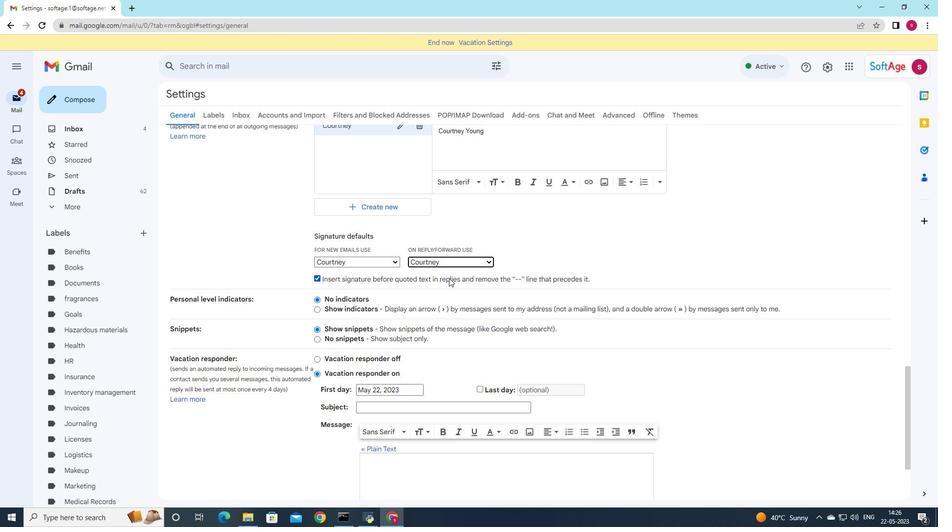 
Action: Mouse scrolled (449, 278) with delta (0, 0)
Screenshot: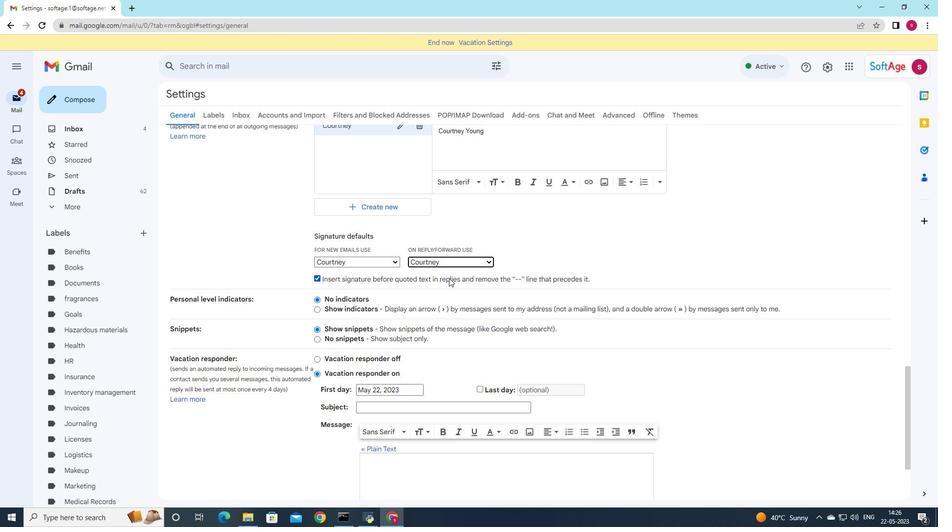 
Action: Mouse scrolled (449, 278) with delta (0, 0)
Screenshot: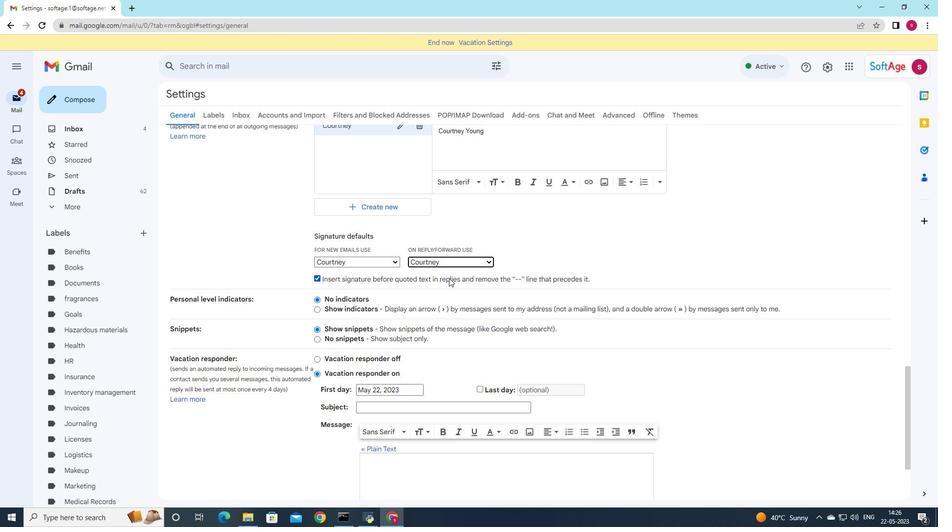 
Action: Mouse scrolled (449, 278) with delta (0, 0)
Screenshot: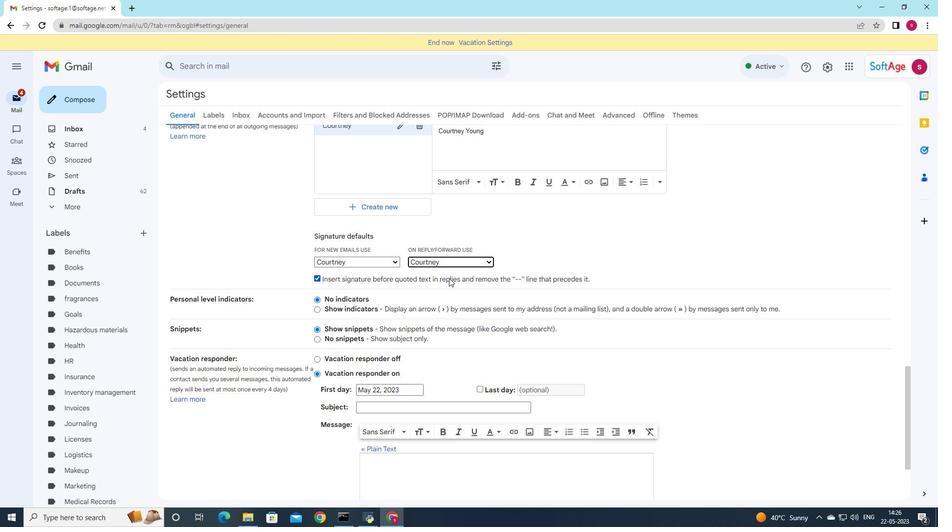 
Action: Mouse scrolled (449, 278) with delta (0, 0)
Screenshot: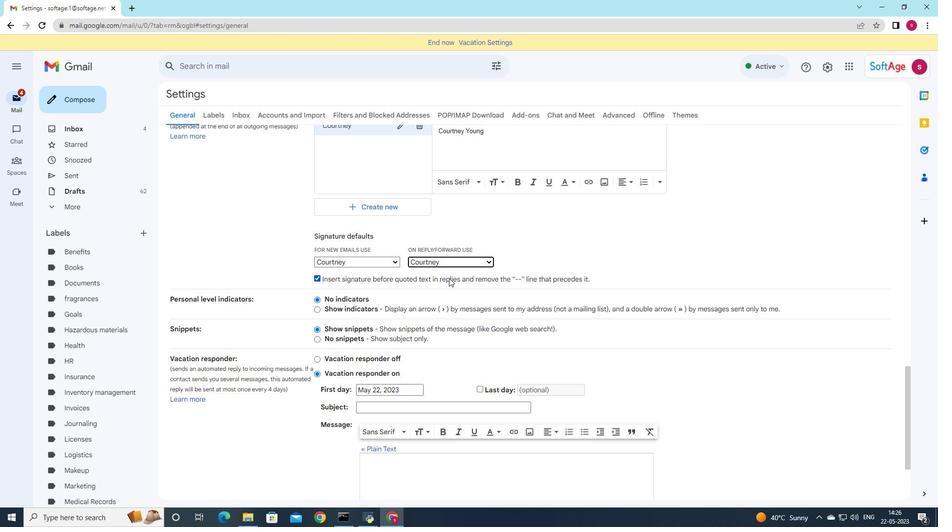 
Action: Mouse moved to (410, 444)
Screenshot: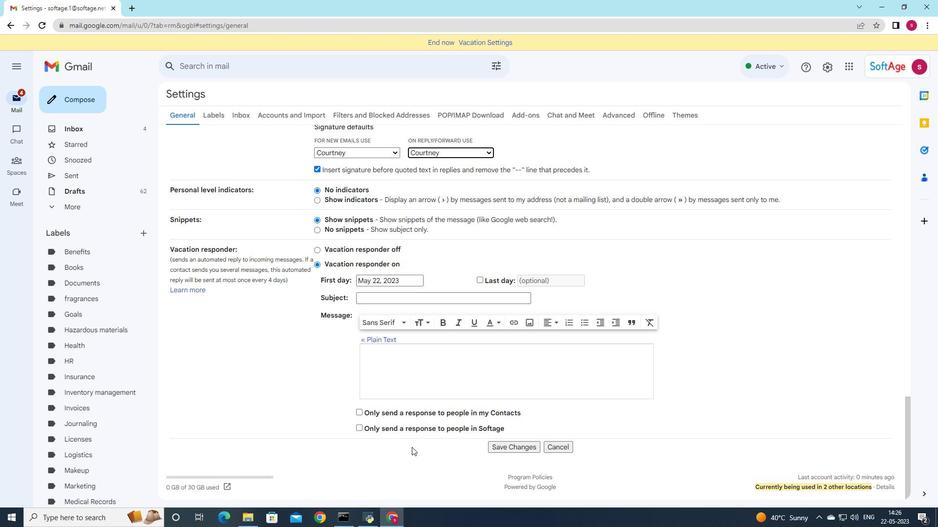 
Action: Mouse scrolled (410, 444) with delta (0, 0)
Screenshot: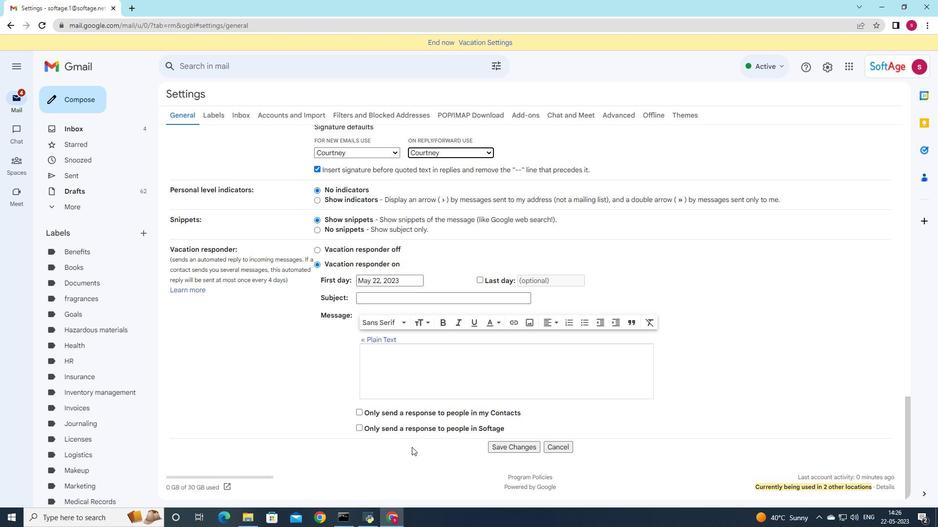
Action: Mouse scrolled (410, 444) with delta (0, 0)
Screenshot: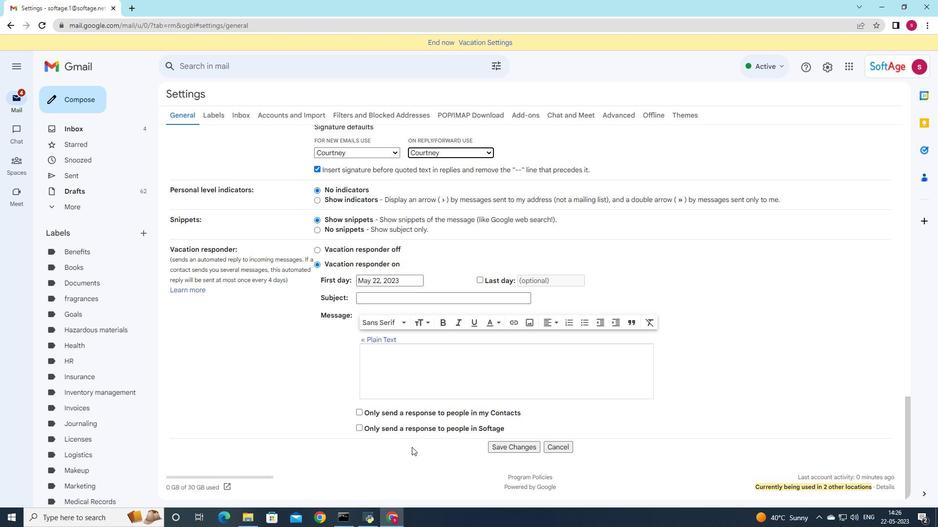
Action: Mouse scrolled (410, 444) with delta (0, 0)
Screenshot: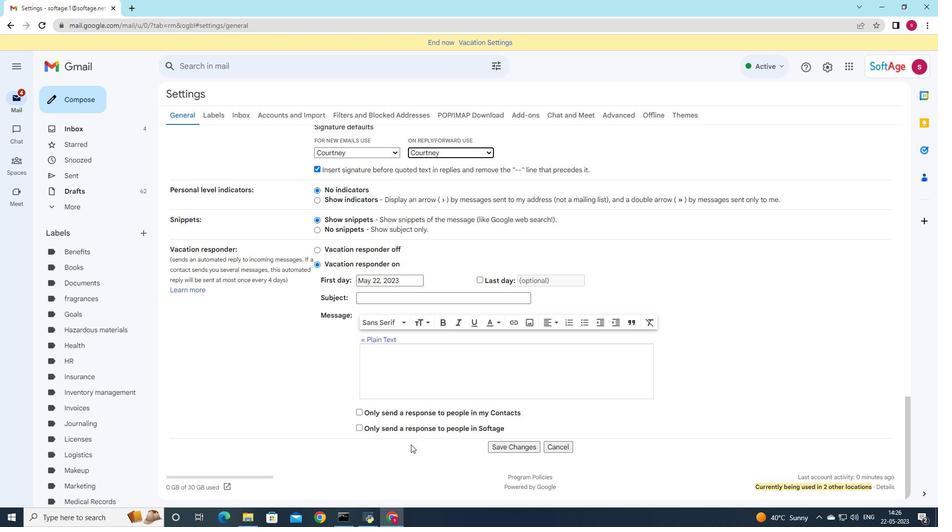 
Action: Mouse moved to (410, 444)
Screenshot: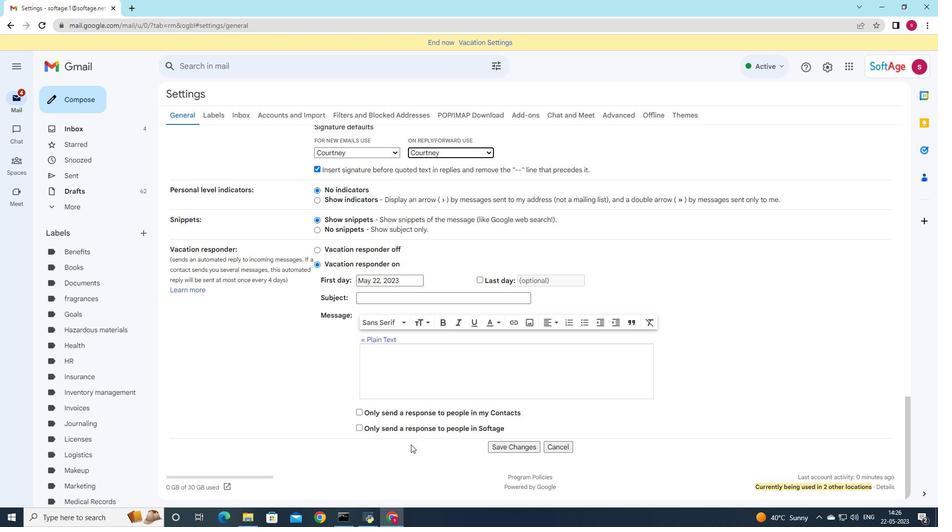 
Action: Mouse scrolled (410, 444) with delta (0, 0)
Screenshot: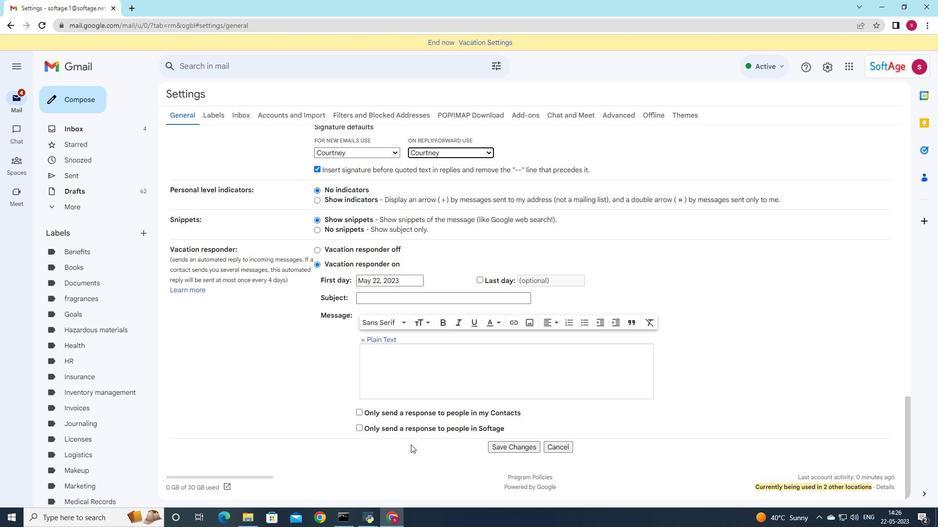 
Action: Mouse moved to (412, 442)
Screenshot: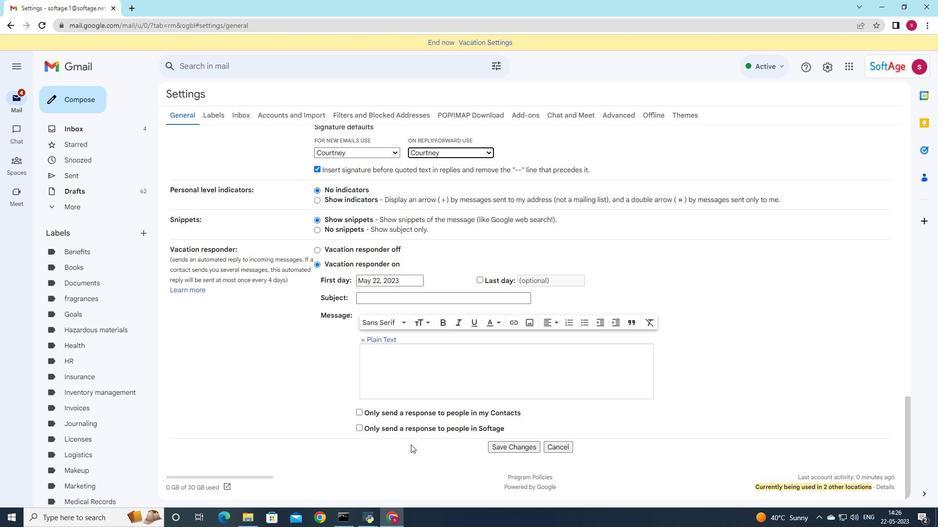 
Action: Mouse scrolled (412, 441) with delta (0, 0)
Screenshot: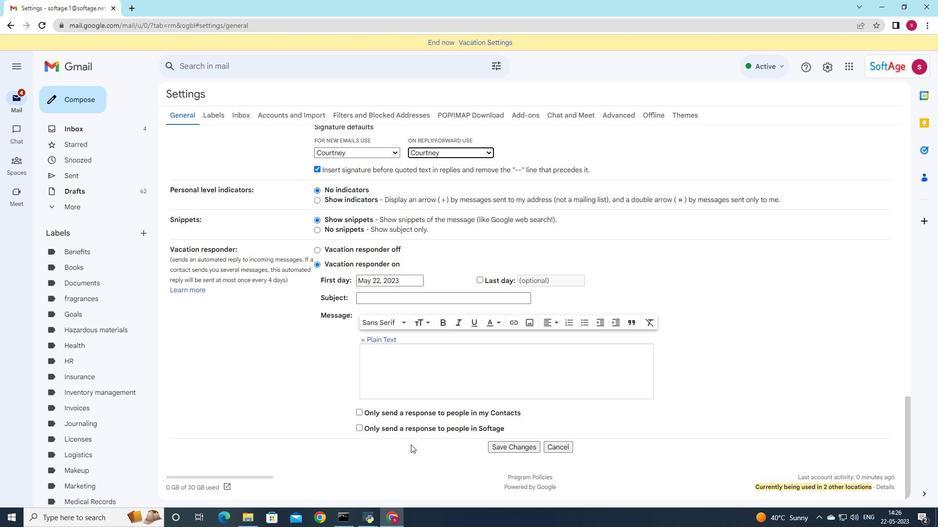 
Action: Mouse moved to (522, 441)
Screenshot: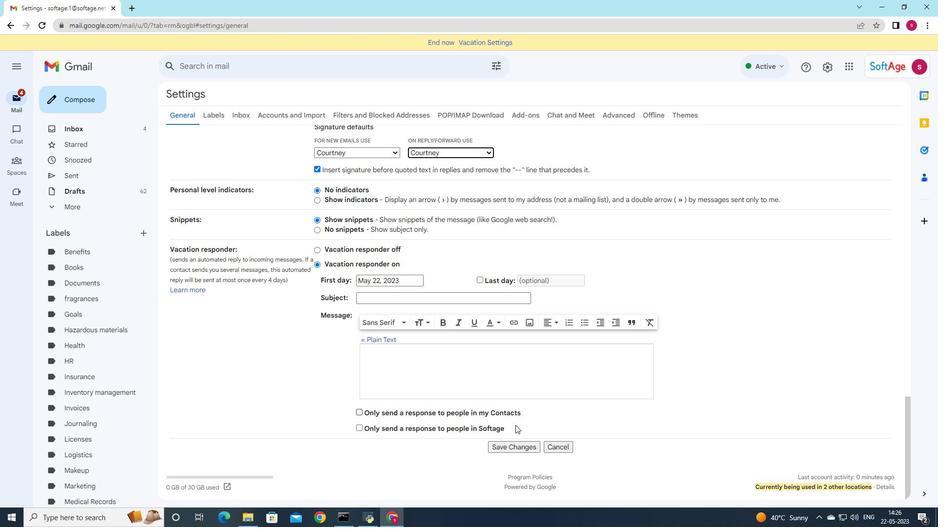 
Action: Mouse pressed left at (522, 441)
Screenshot: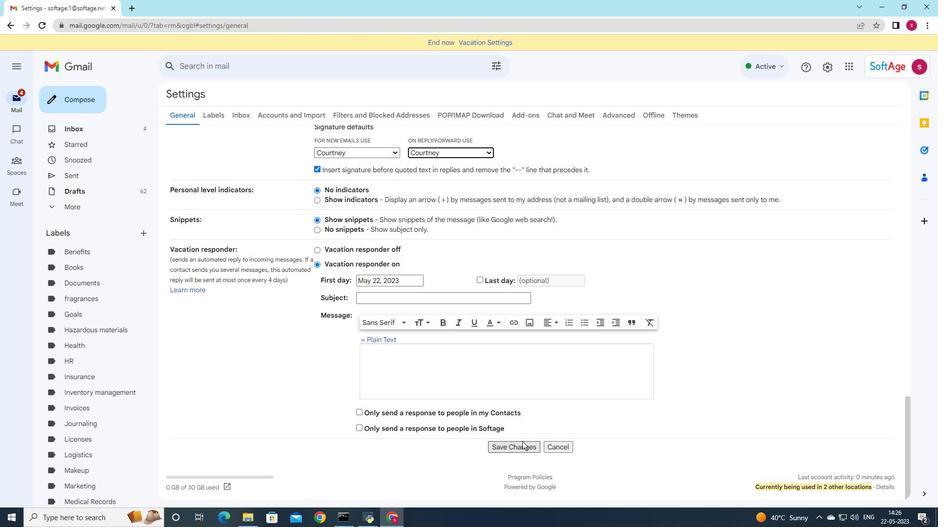 
Action: Mouse moved to (77, 91)
Screenshot: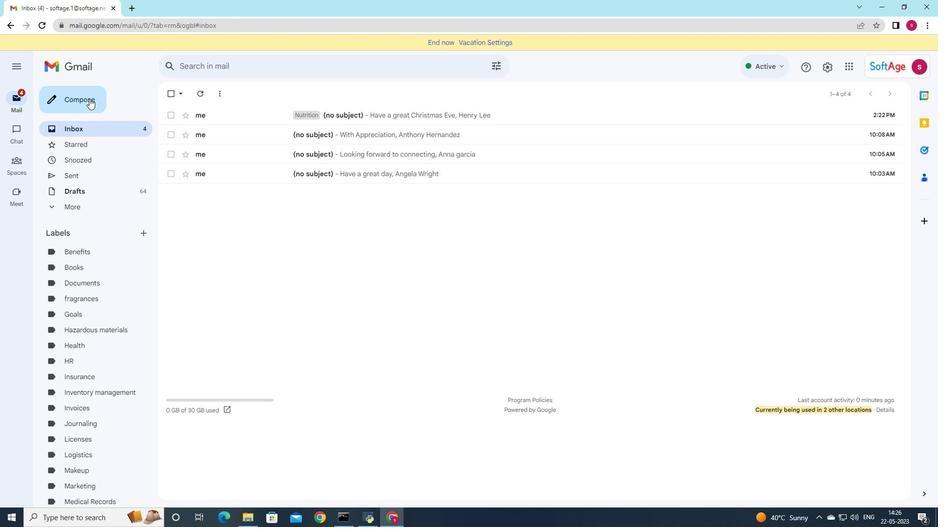 
Action: Mouse pressed left at (77, 91)
Screenshot: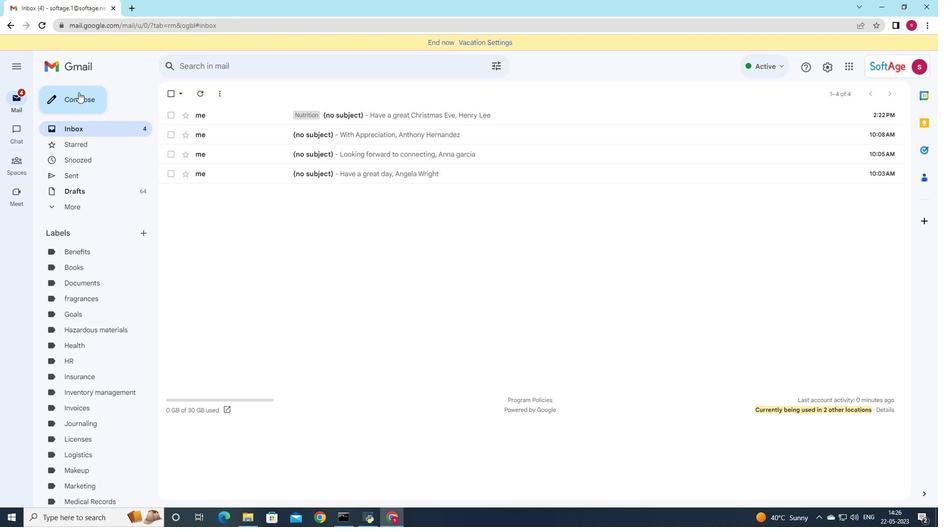 
Action: Mouse moved to (587, 252)
Screenshot: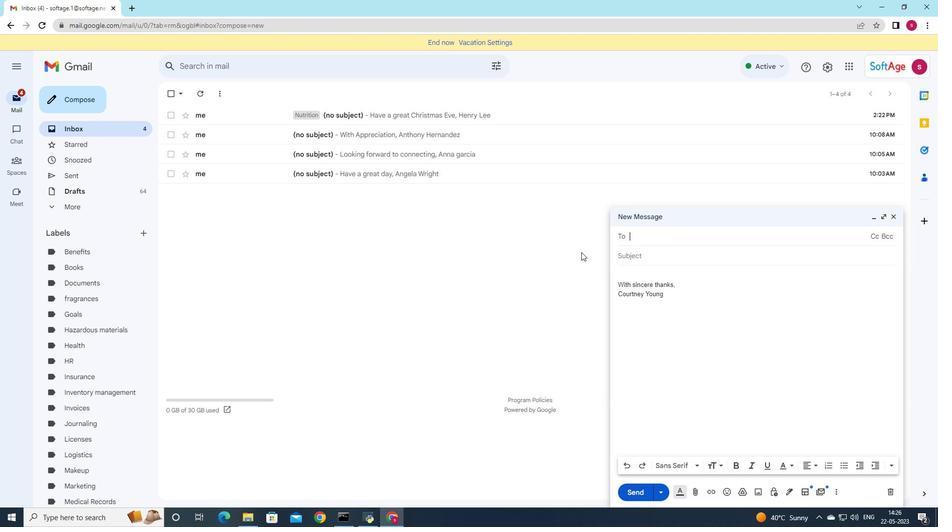 
Action: Key pressed softage
Screenshot: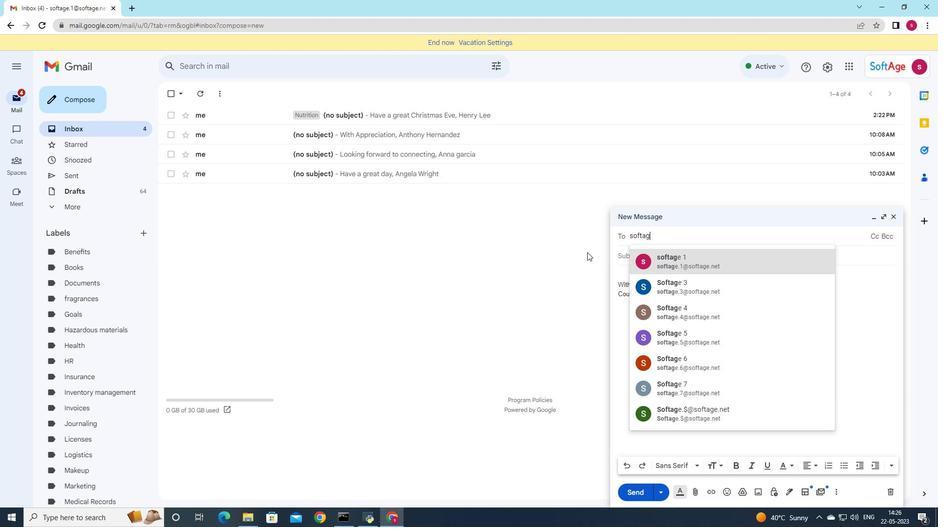 
Action: Mouse moved to (680, 266)
Screenshot: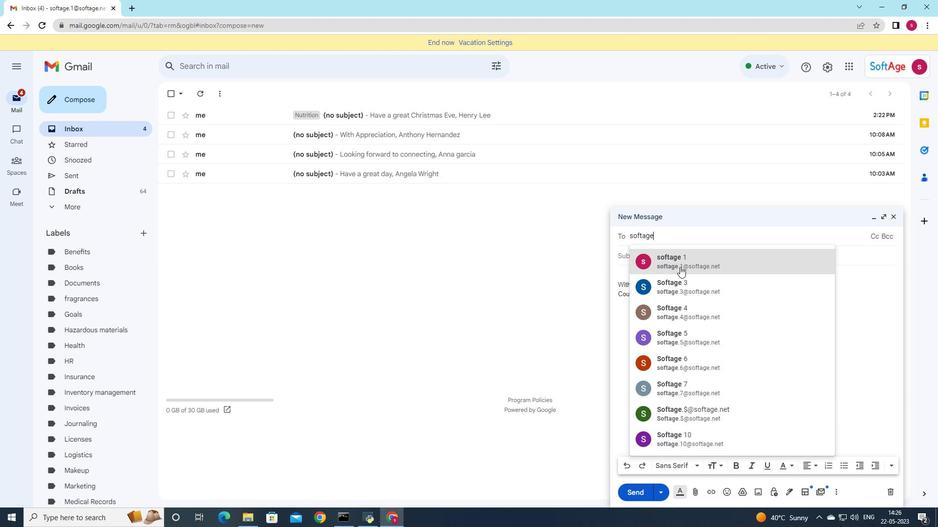 
Action: Mouse pressed left at (680, 266)
Screenshot: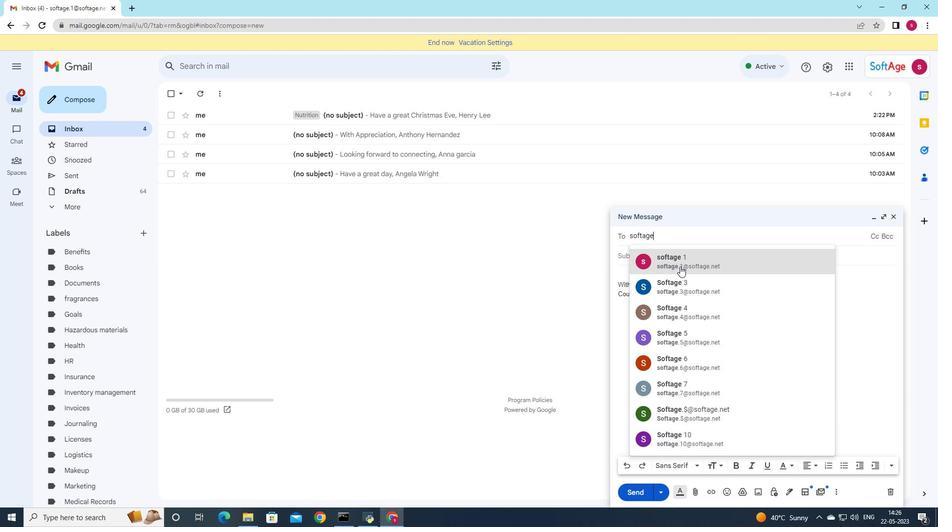 
Action: Mouse moved to (143, 235)
Screenshot: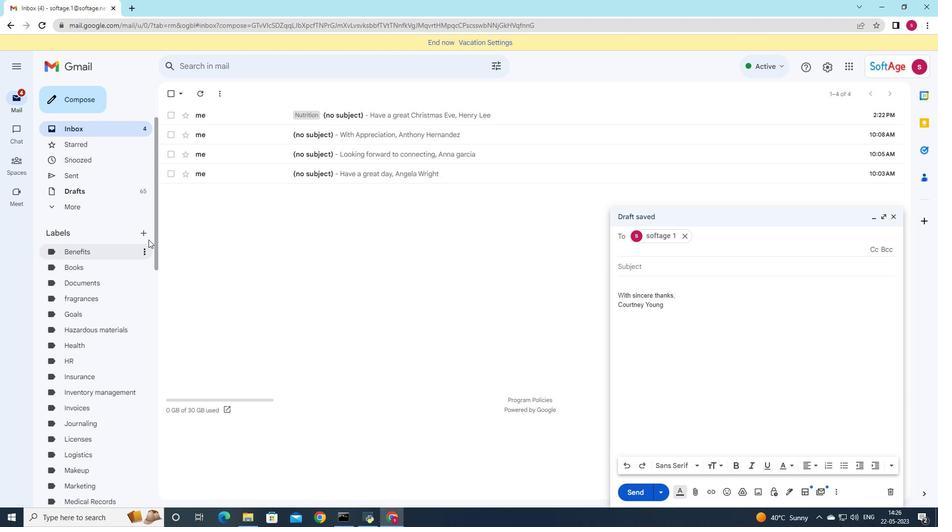 
Action: Mouse pressed left at (143, 235)
Screenshot: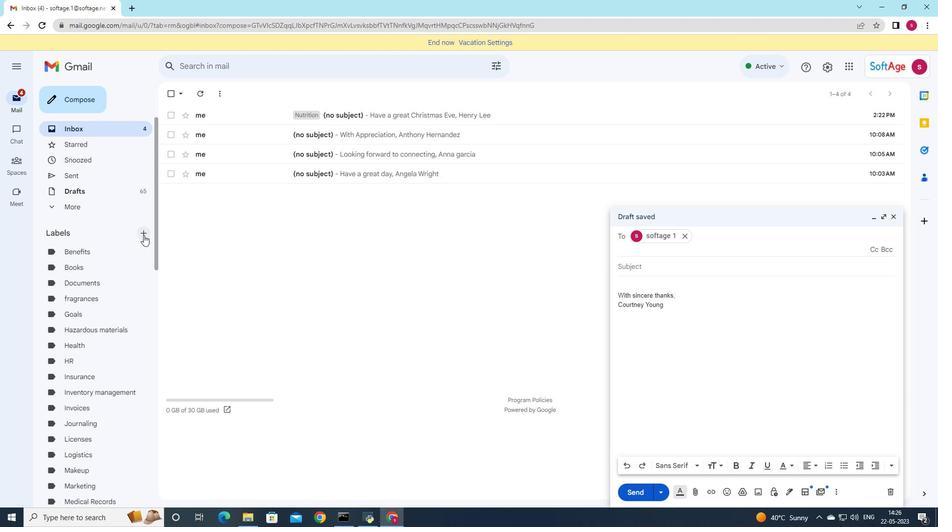 
Action: Mouse moved to (476, 251)
Screenshot: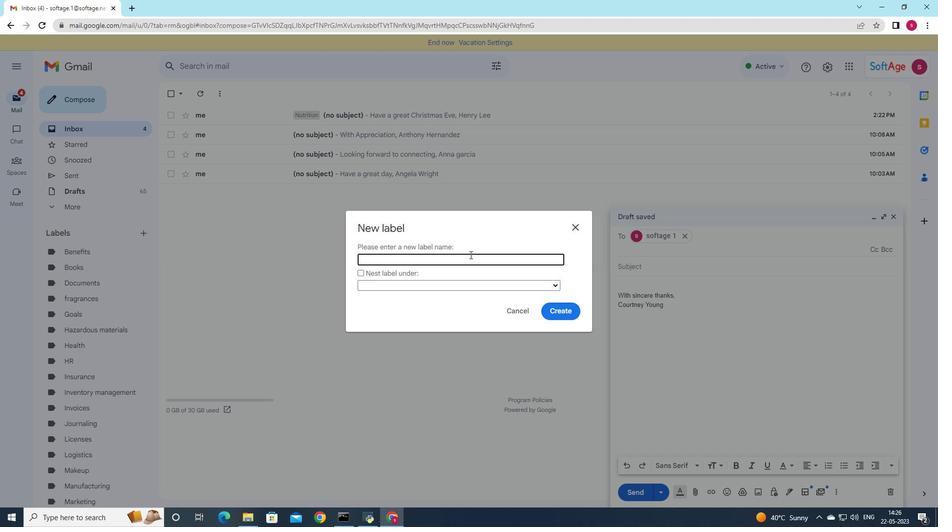 
Action: Key pressed <Key.shift>IT
Screenshot: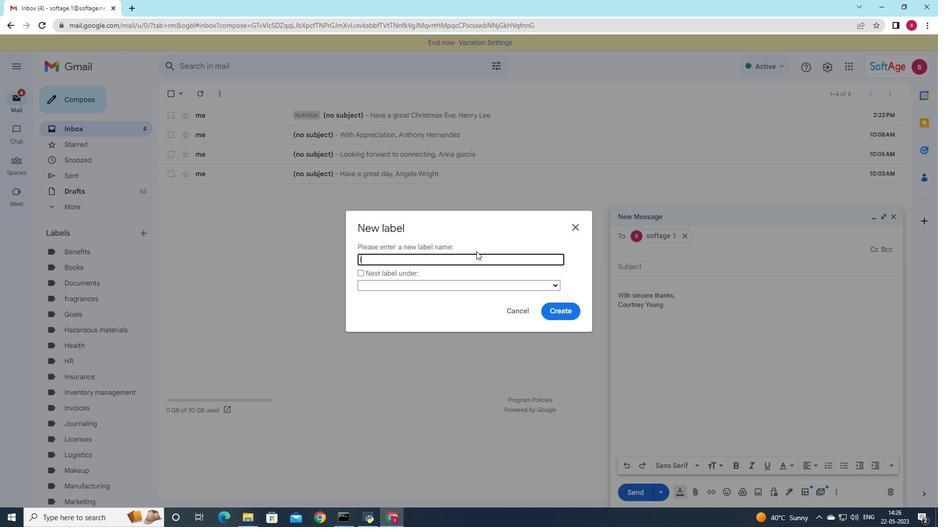 
Action: Mouse moved to (570, 307)
Screenshot: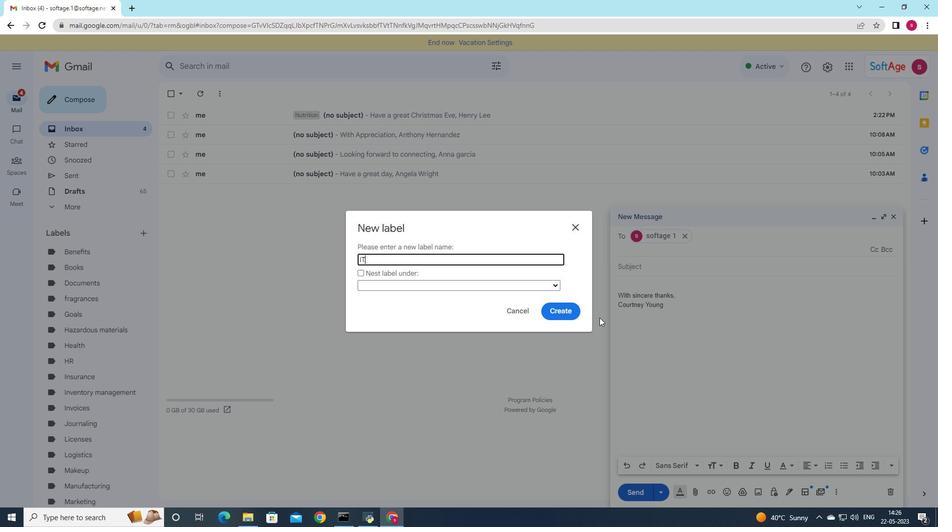 
Action: Mouse pressed left at (570, 307)
Screenshot: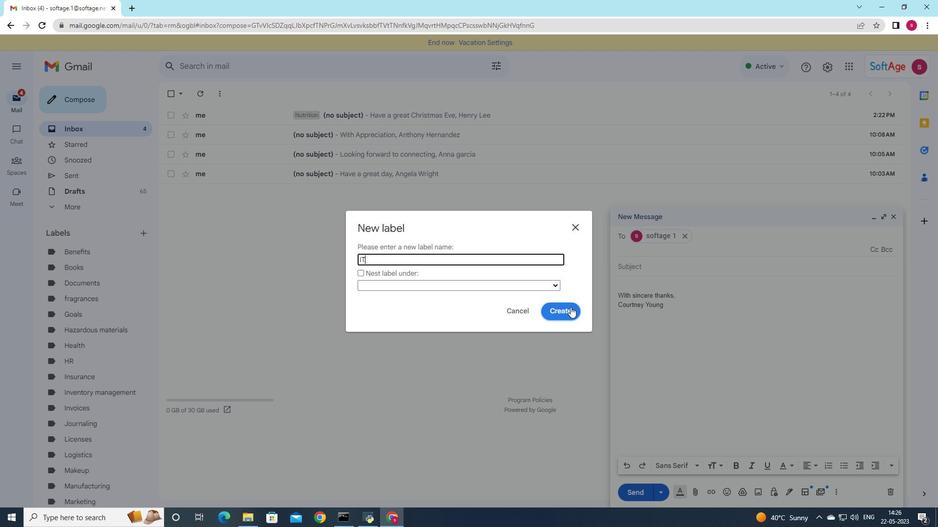 
Action: Mouse moved to (608, 309)
Screenshot: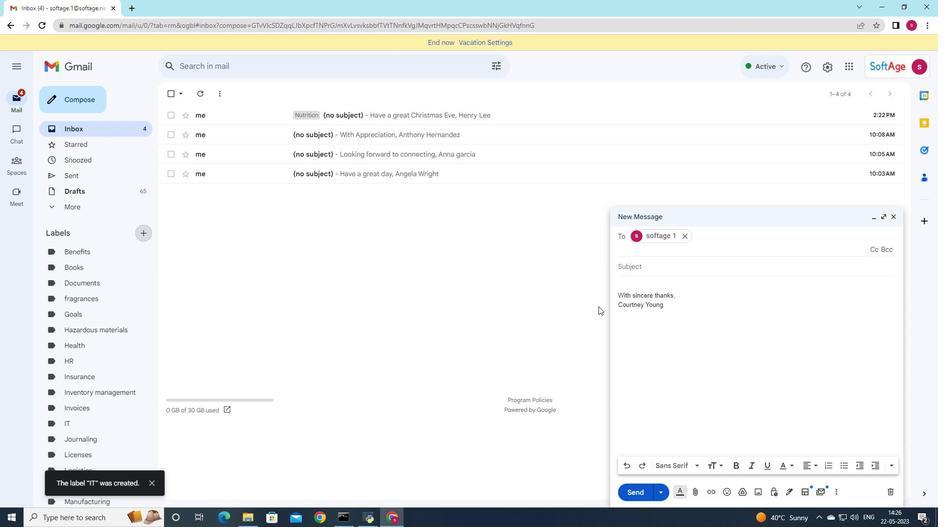 
